 Task: Check the percentage active listings of family room in the last 5 years.
Action: Mouse moved to (802, 183)
Screenshot: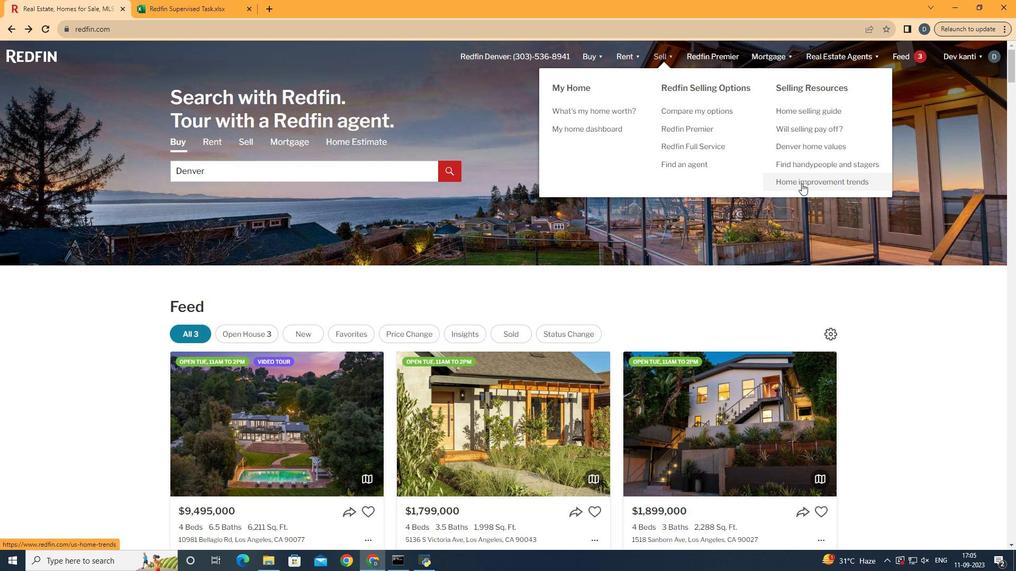 
Action: Mouse pressed left at (802, 183)
Screenshot: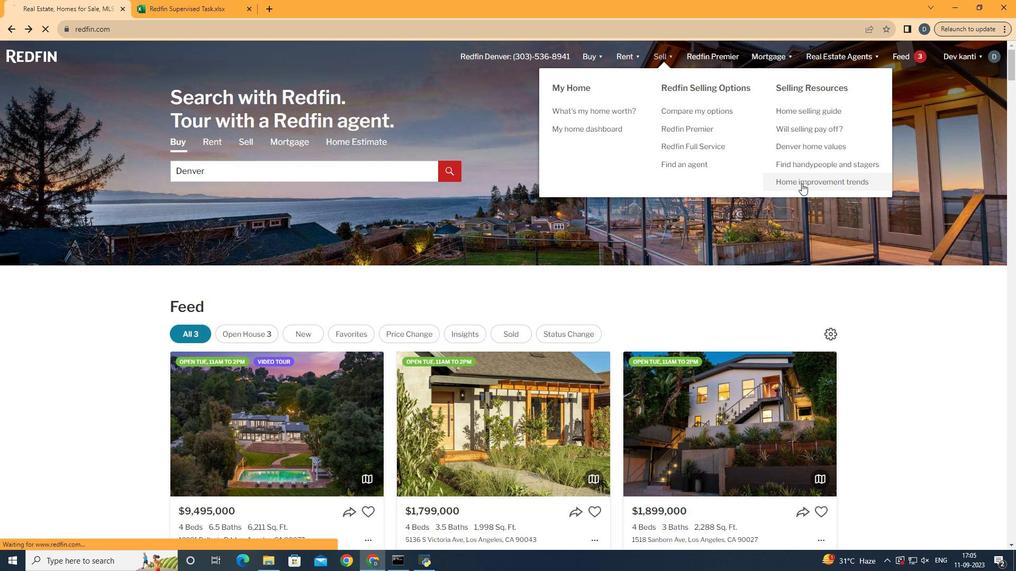 
Action: Mouse moved to (257, 209)
Screenshot: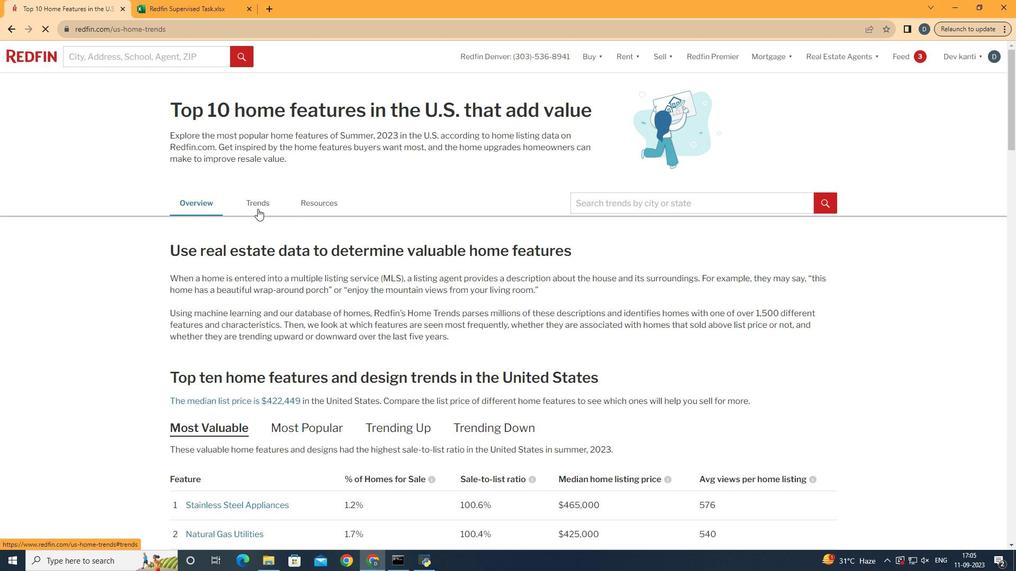 
Action: Mouse pressed left at (257, 209)
Screenshot: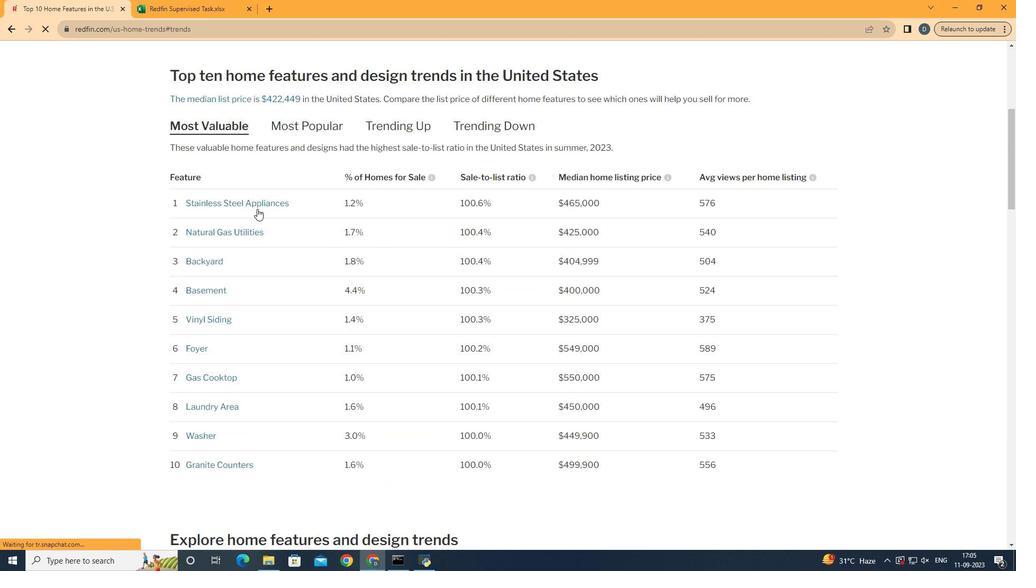 
Action: Mouse moved to (436, 278)
Screenshot: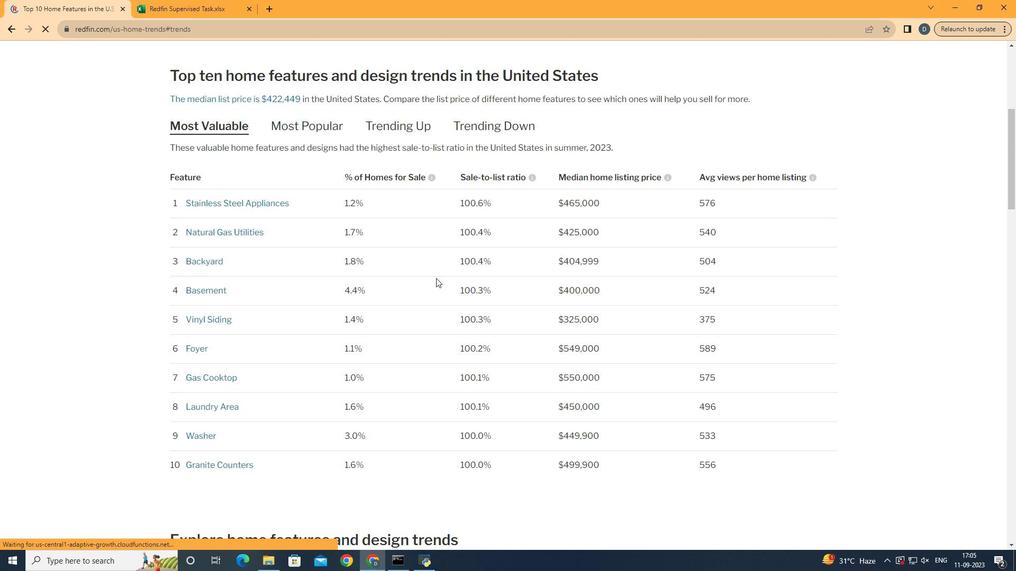 
Action: Mouse scrolled (436, 277) with delta (0, 0)
Screenshot: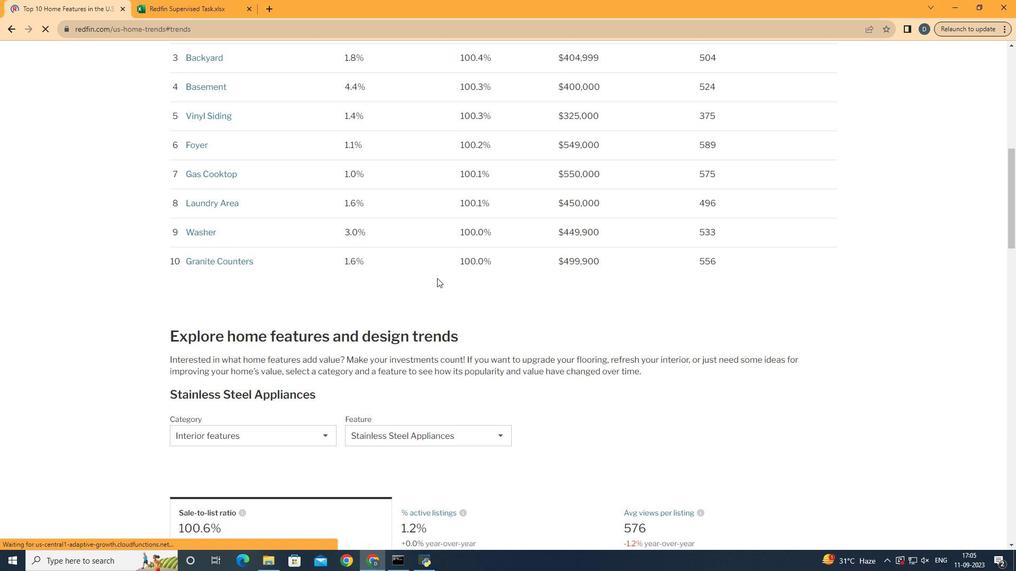 
Action: Mouse scrolled (436, 277) with delta (0, 0)
Screenshot: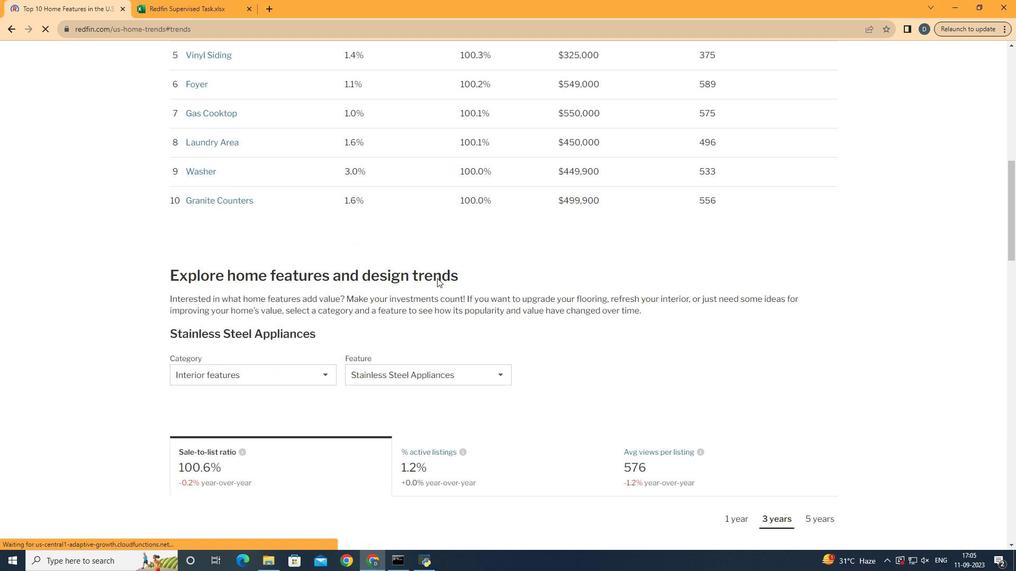 
Action: Mouse scrolled (436, 277) with delta (0, 0)
Screenshot: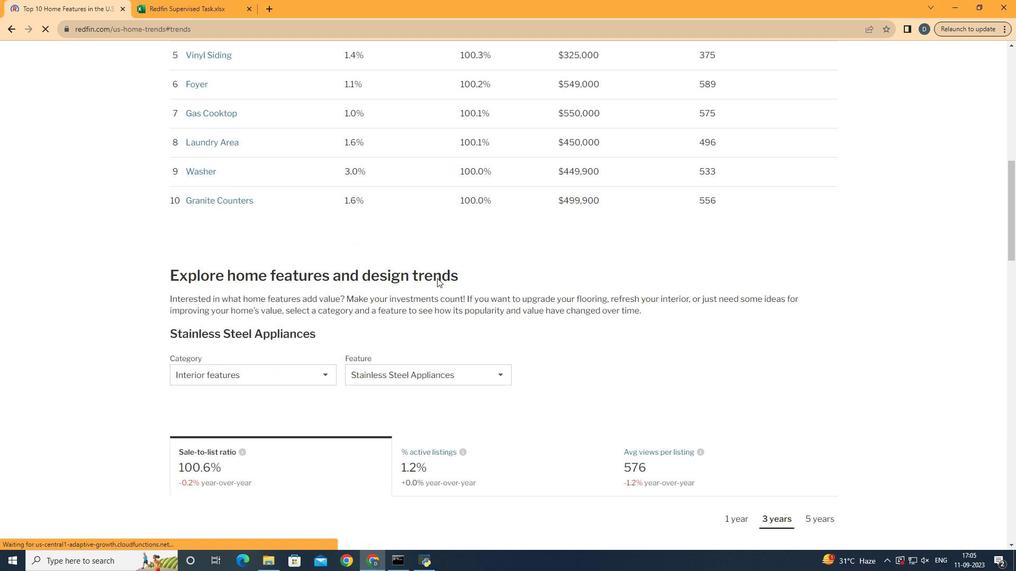 
Action: Mouse scrolled (436, 277) with delta (0, 0)
Screenshot: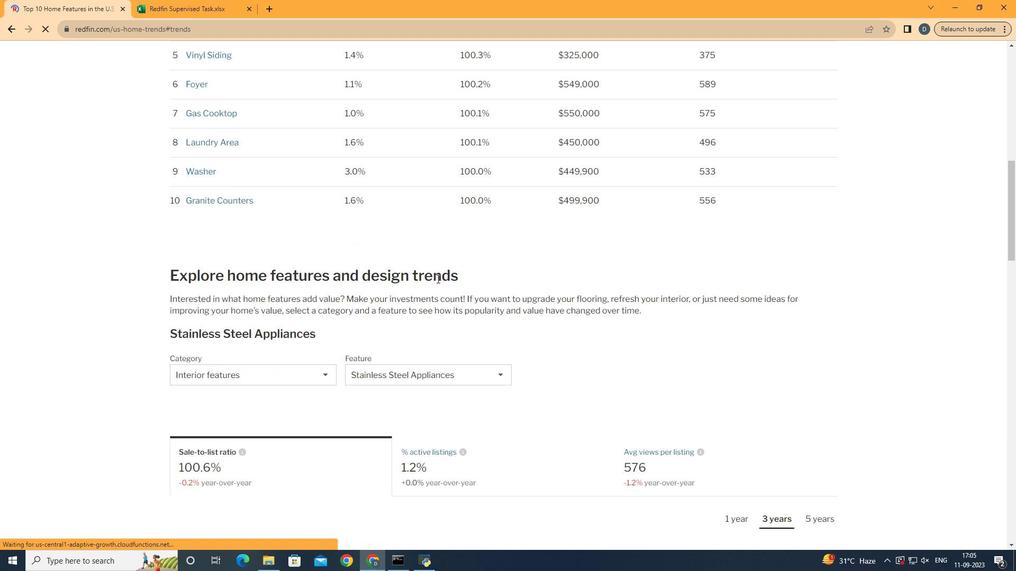 
Action: Mouse scrolled (436, 277) with delta (0, 0)
Screenshot: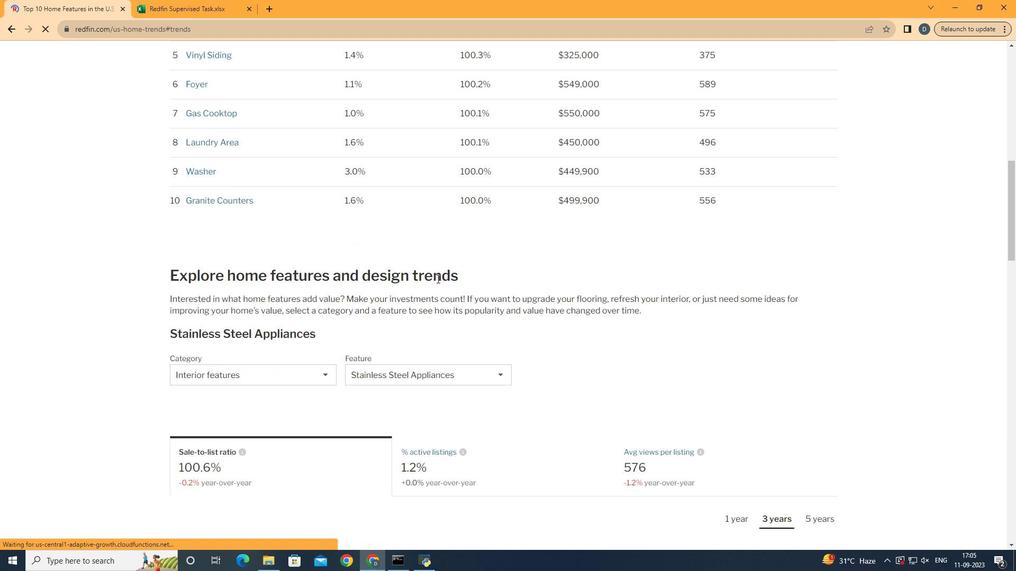 
Action: Mouse moved to (437, 279)
Screenshot: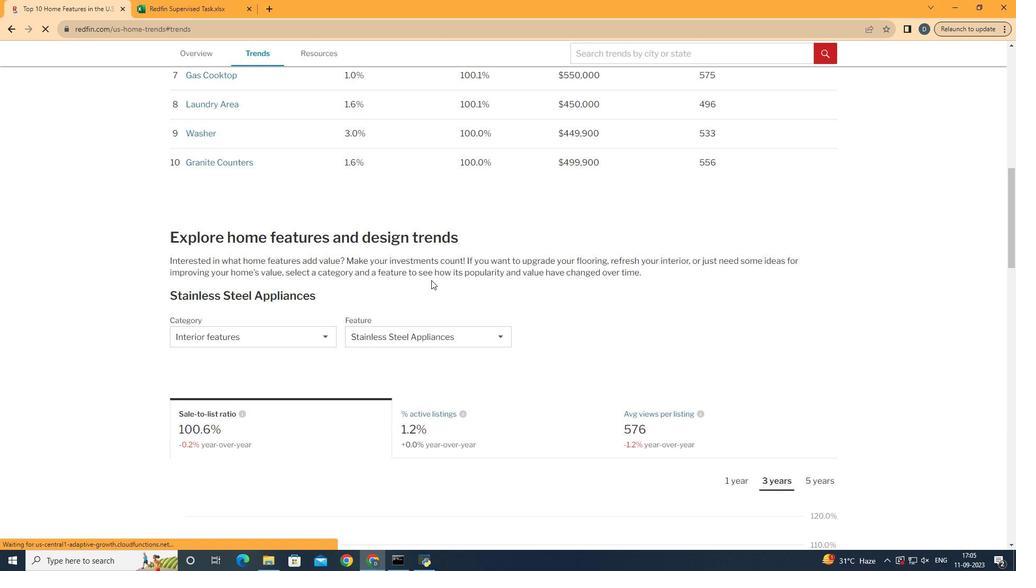 
Action: Mouse scrolled (437, 278) with delta (0, 0)
Screenshot: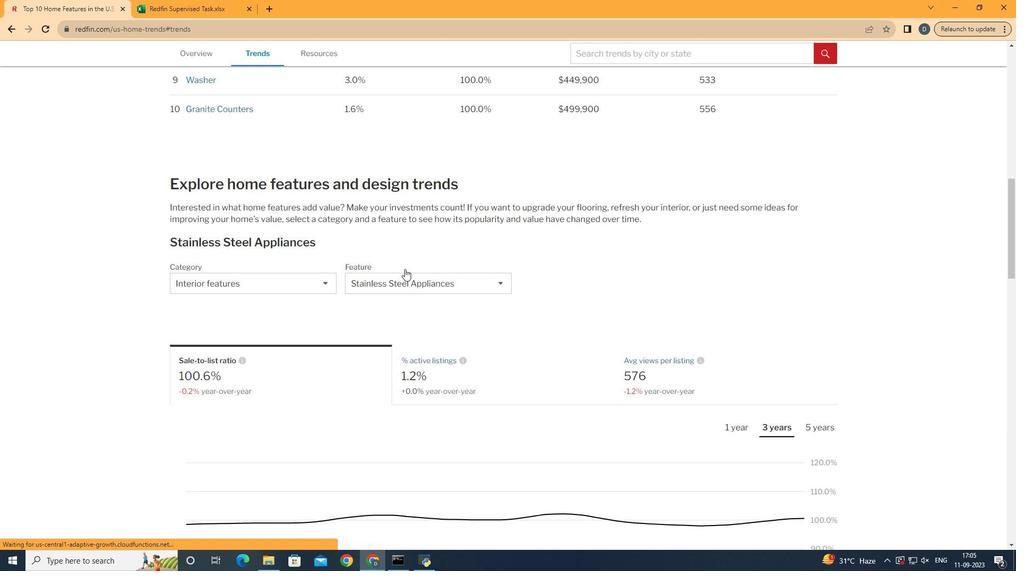 
Action: Mouse scrolled (437, 278) with delta (0, 0)
Screenshot: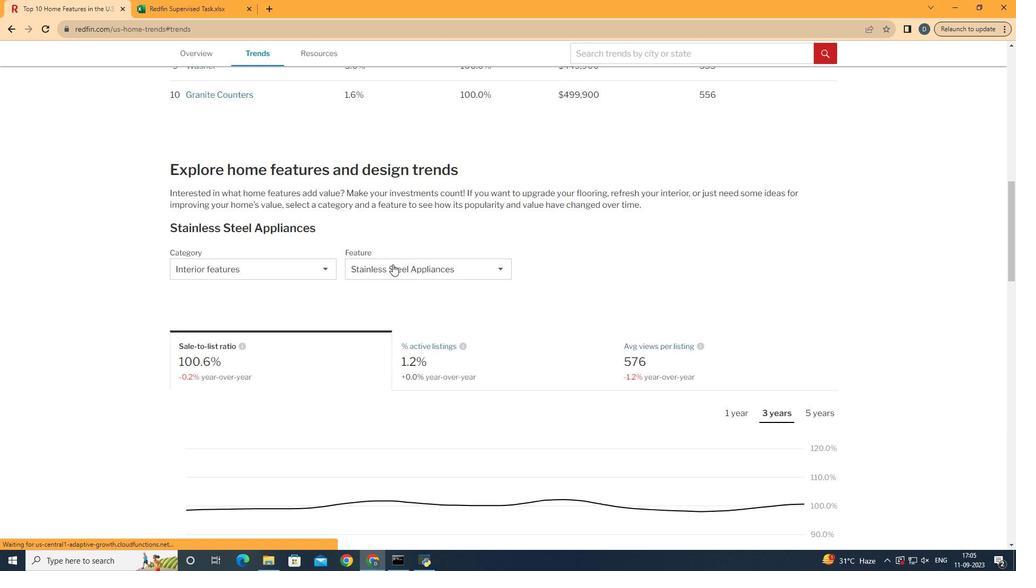 
Action: Mouse moved to (389, 263)
Screenshot: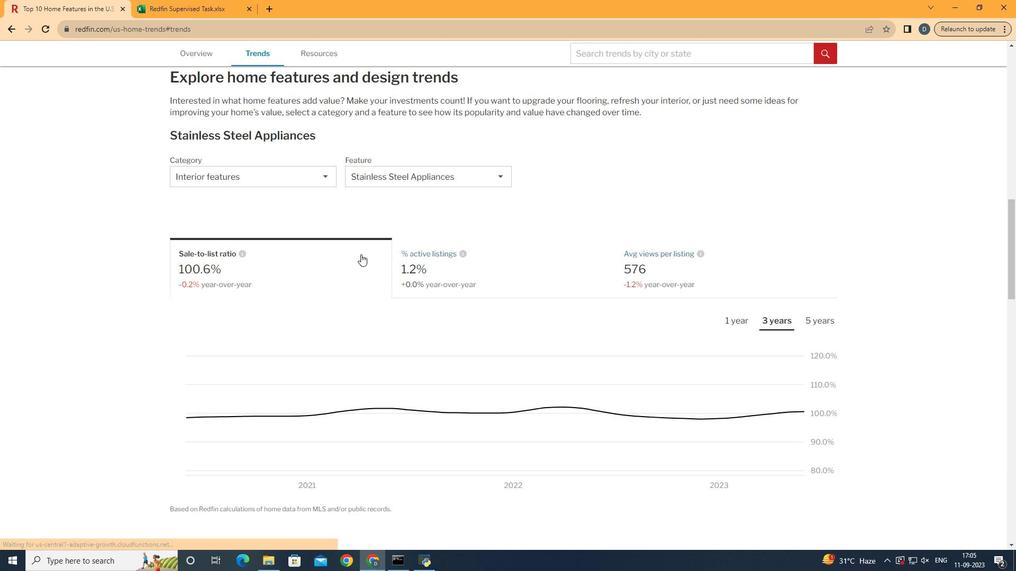 
Action: Mouse scrolled (389, 263) with delta (0, 0)
Screenshot: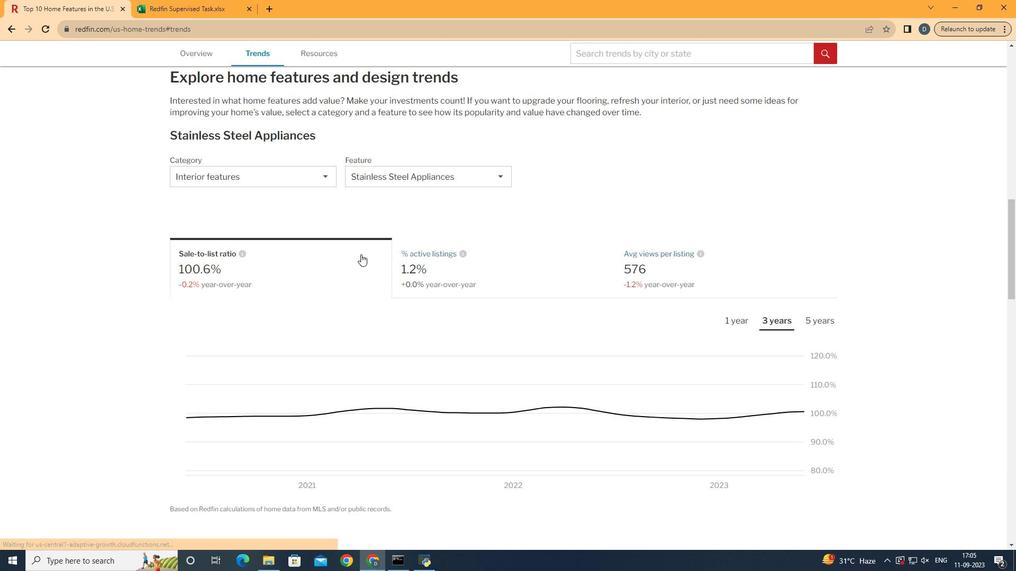 
Action: Mouse moved to (388, 263)
Screenshot: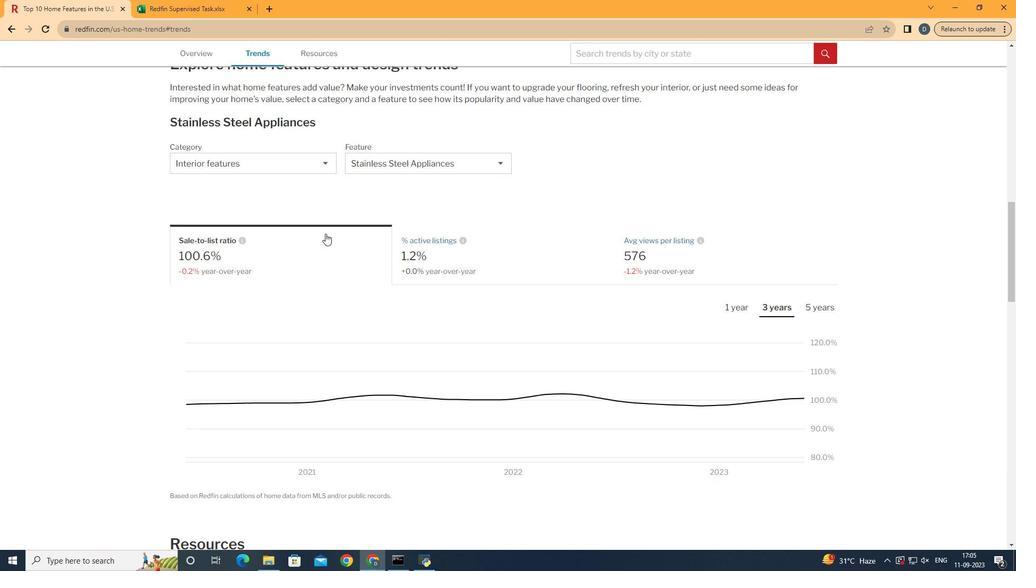 
Action: Mouse scrolled (388, 262) with delta (0, 0)
Screenshot: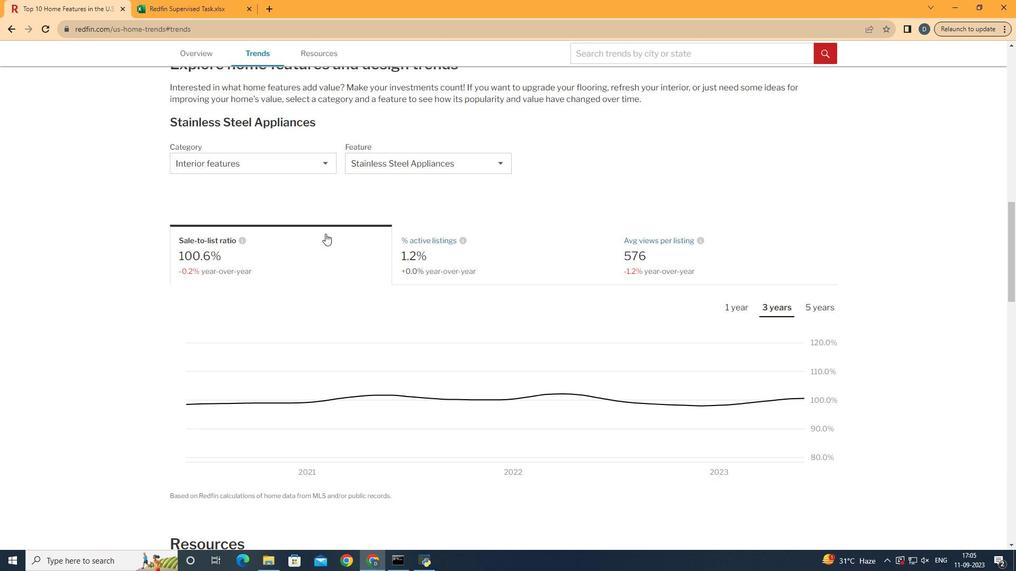 
Action: Mouse moved to (283, 172)
Screenshot: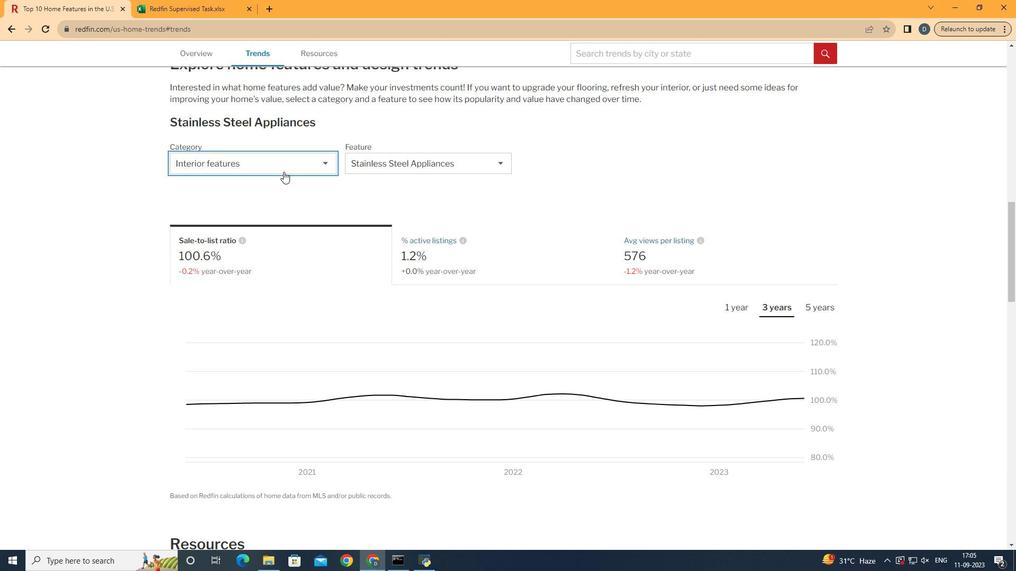 
Action: Mouse pressed left at (283, 172)
Screenshot: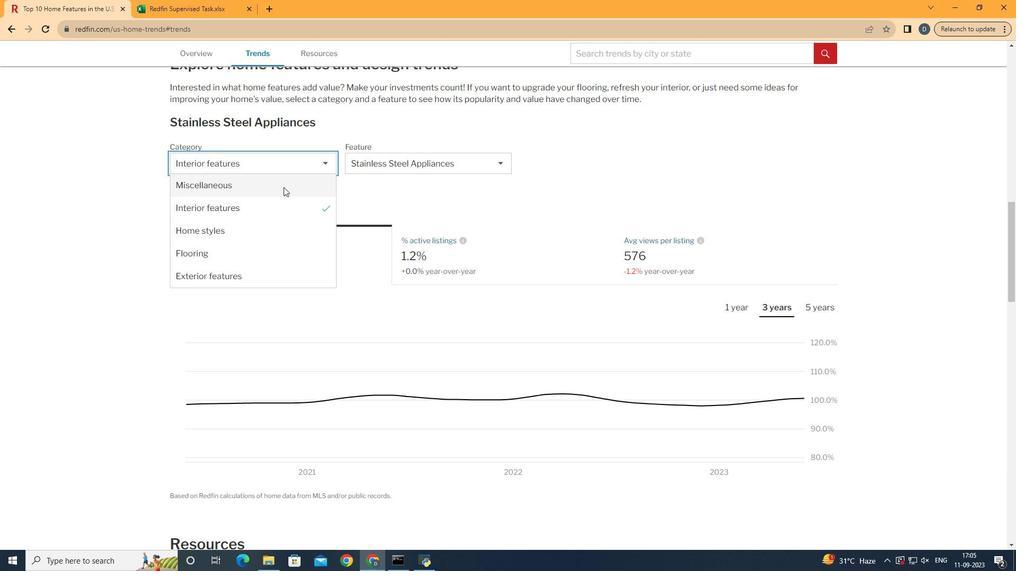 
Action: Mouse moved to (287, 213)
Screenshot: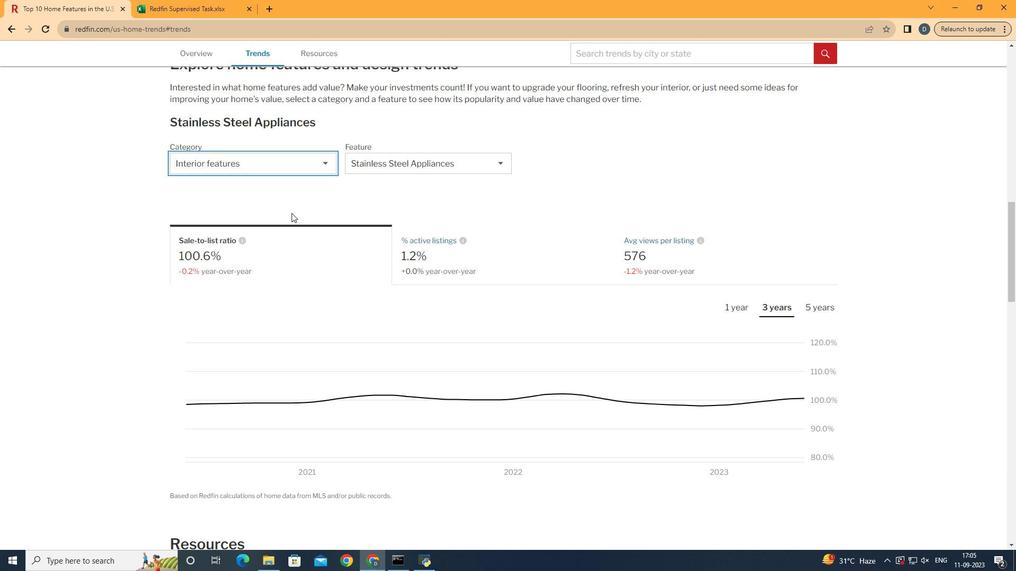 
Action: Mouse pressed left at (287, 213)
Screenshot: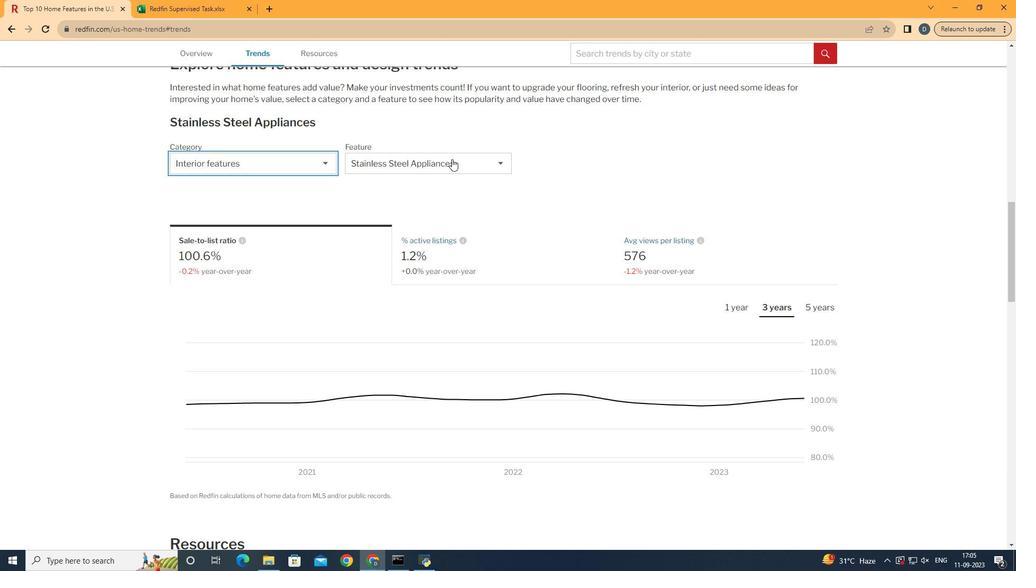 
Action: Mouse moved to (471, 153)
Screenshot: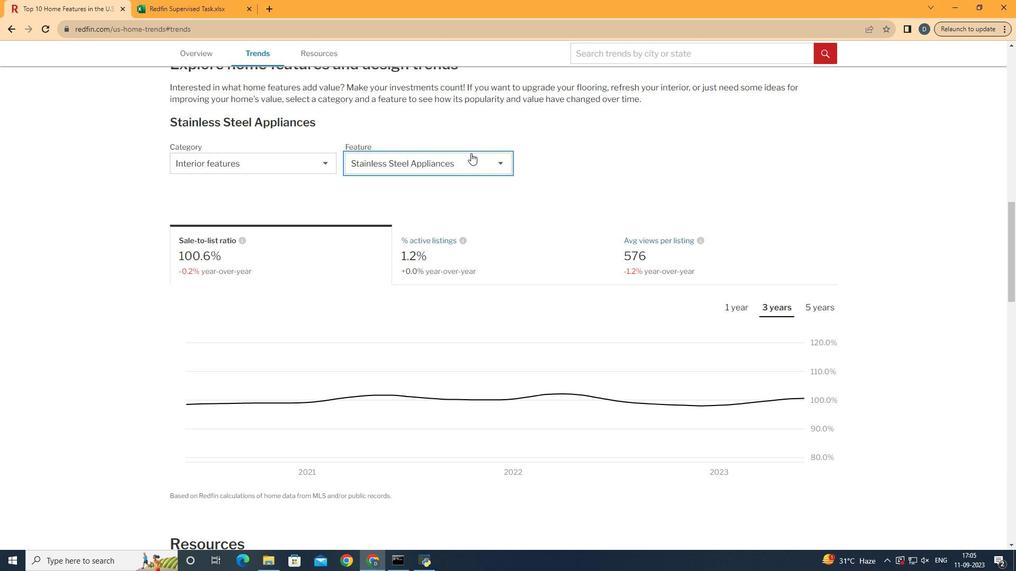 
Action: Mouse pressed left at (471, 153)
Screenshot: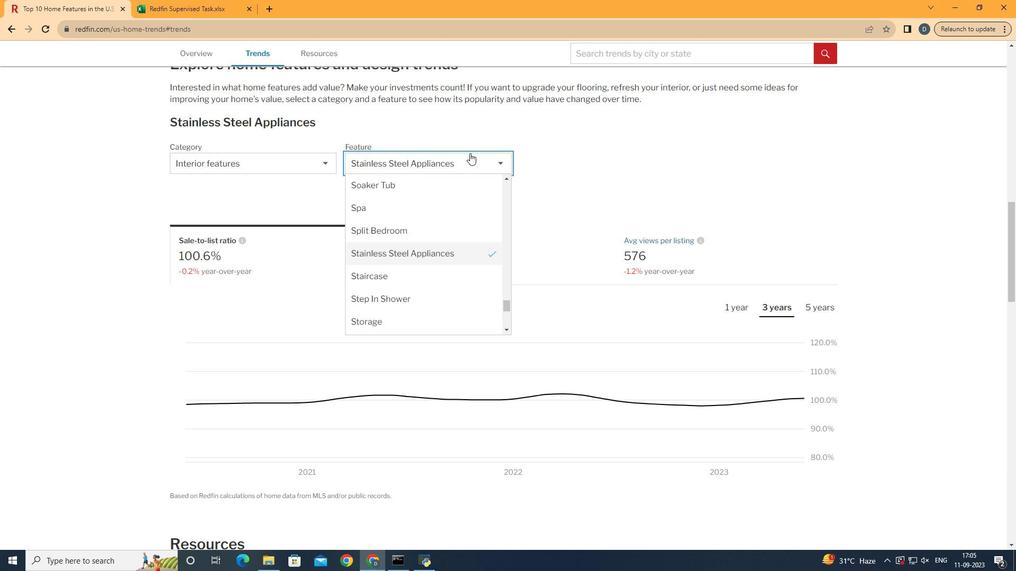 
Action: Mouse moved to (455, 249)
Screenshot: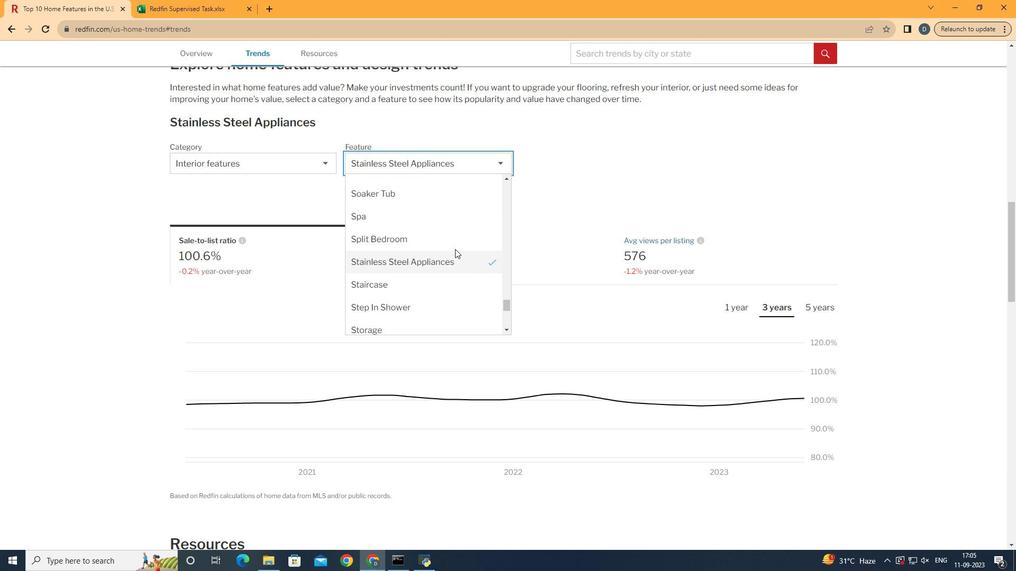 
Action: Mouse scrolled (455, 249) with delta (0, 0)
Screenshot: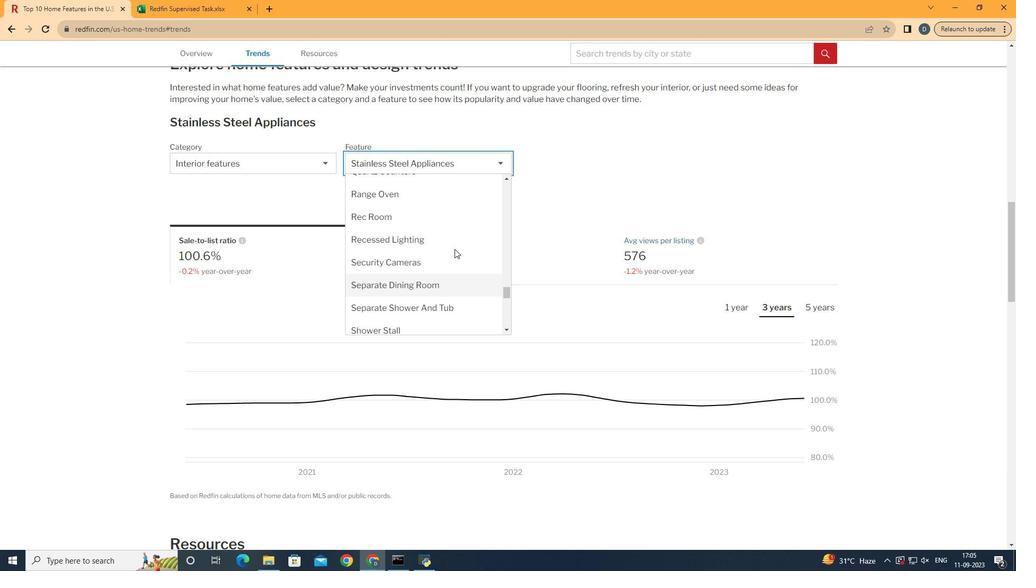 
Action: Mouse scrolled (455, 249) with delta (0, 0)
Screenshot: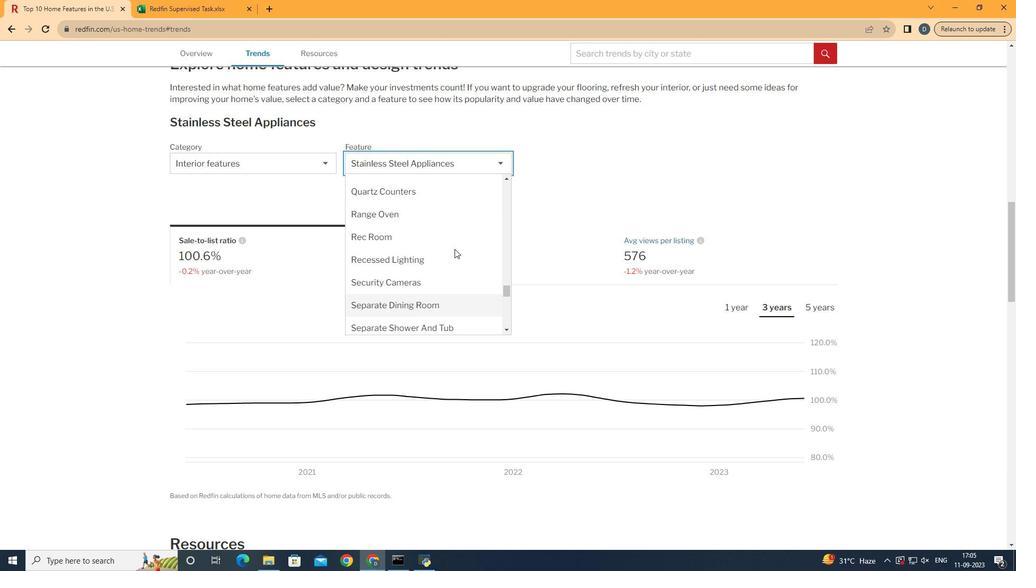 
Action: Mouse scrolled (455, 249) with delta (0, 0)
Screenshot: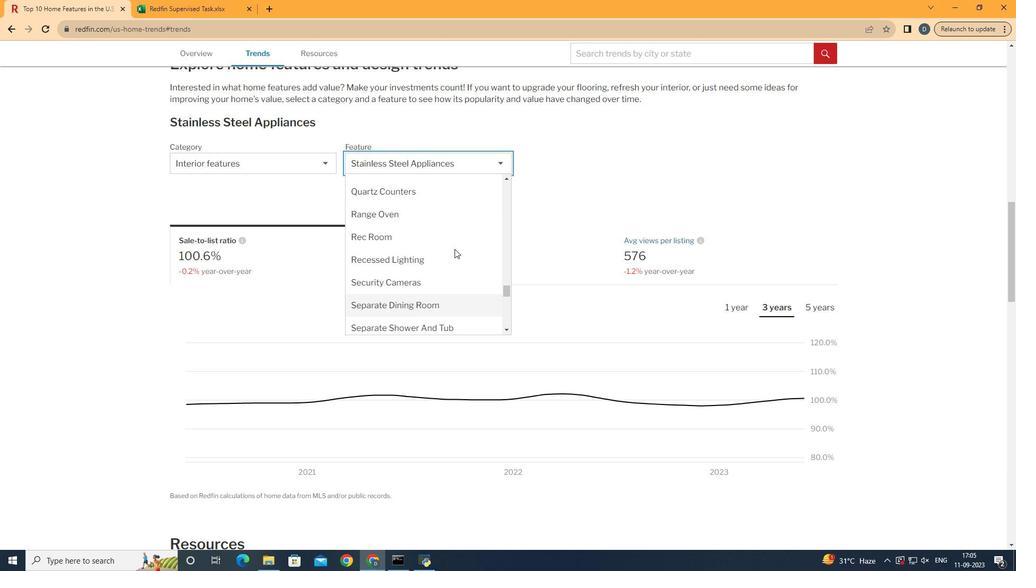 
Action: Mouse scrolled (455, 249) with delta (0, 0)
Screenshot: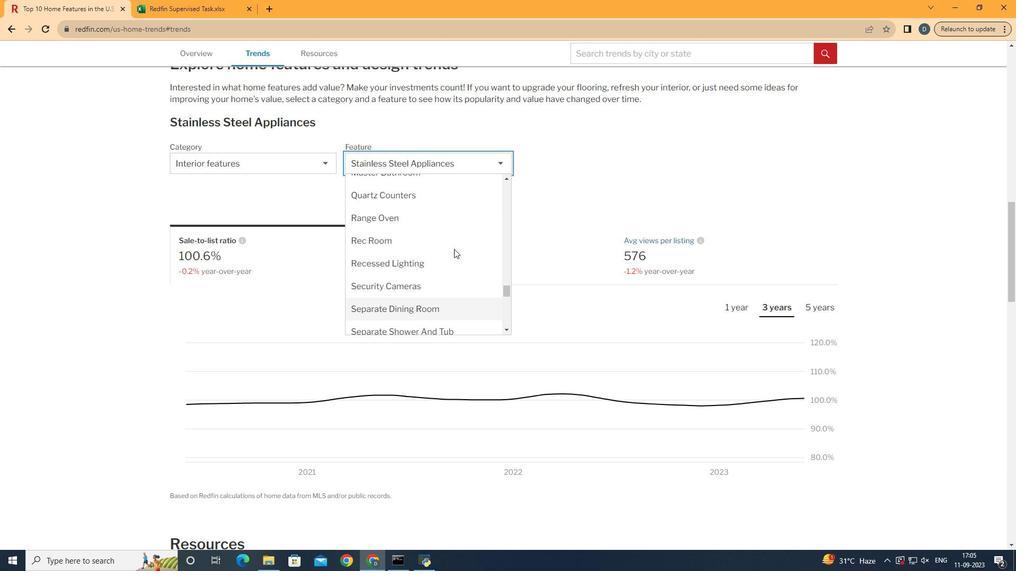 
Action: Mouse moved to (454, 249)
Screenshot: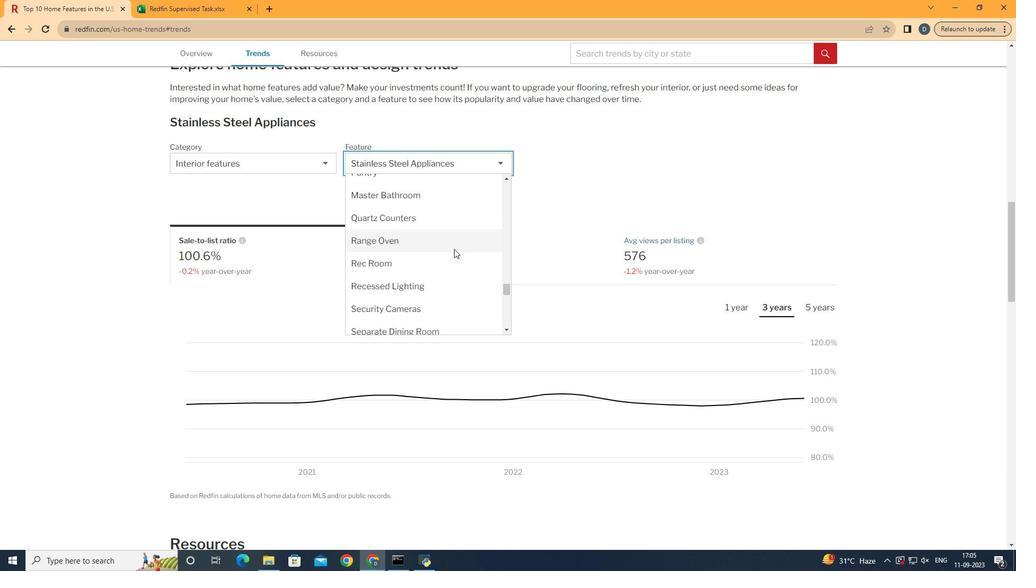 
Action: Mouse scrolled (454, 249) with delta (0, 0)
Screenshot: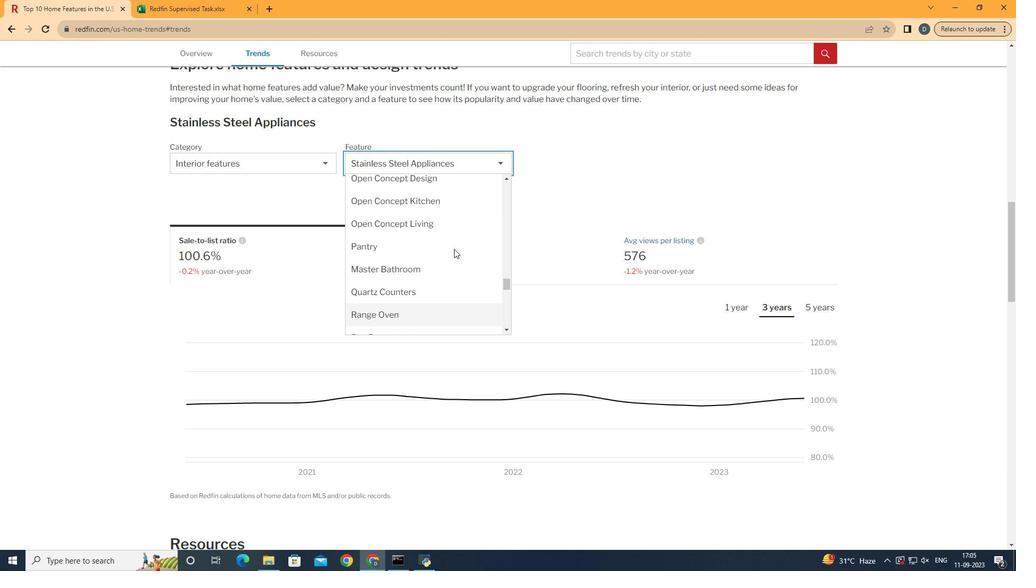 
Action: Mouse scrolled (454, 249) with delta (0, 0)
Screenshot: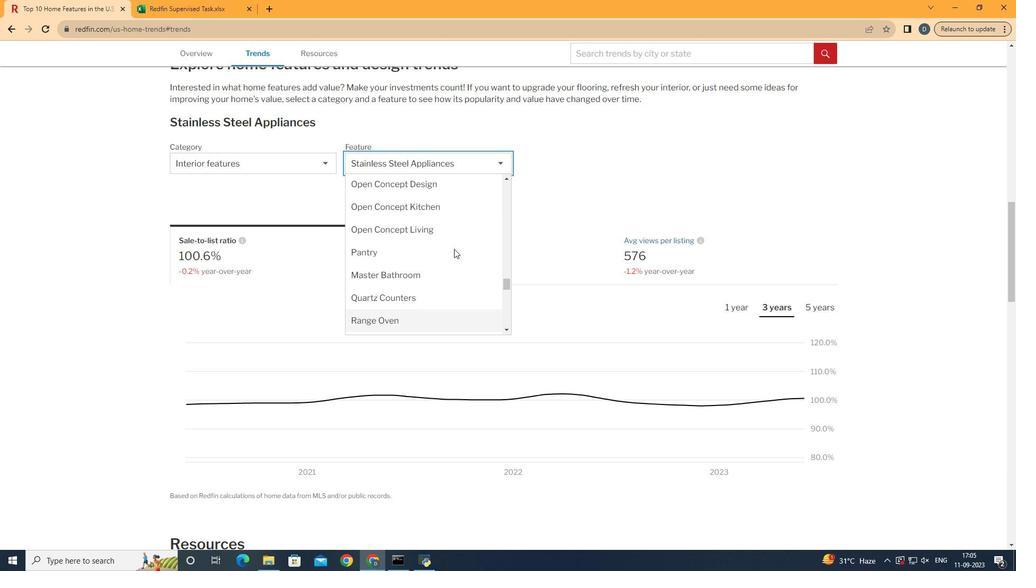 
Action: Mouse moved to (454, 249)
Screenshot: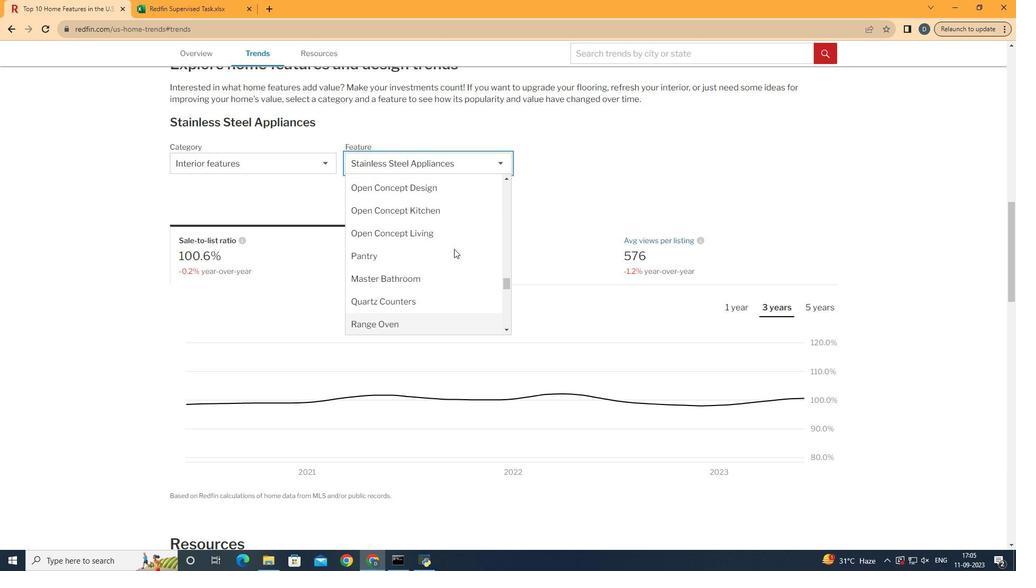 
Action: Mouse scrolled (454, 249) with delta (0, 0)
Screenshot: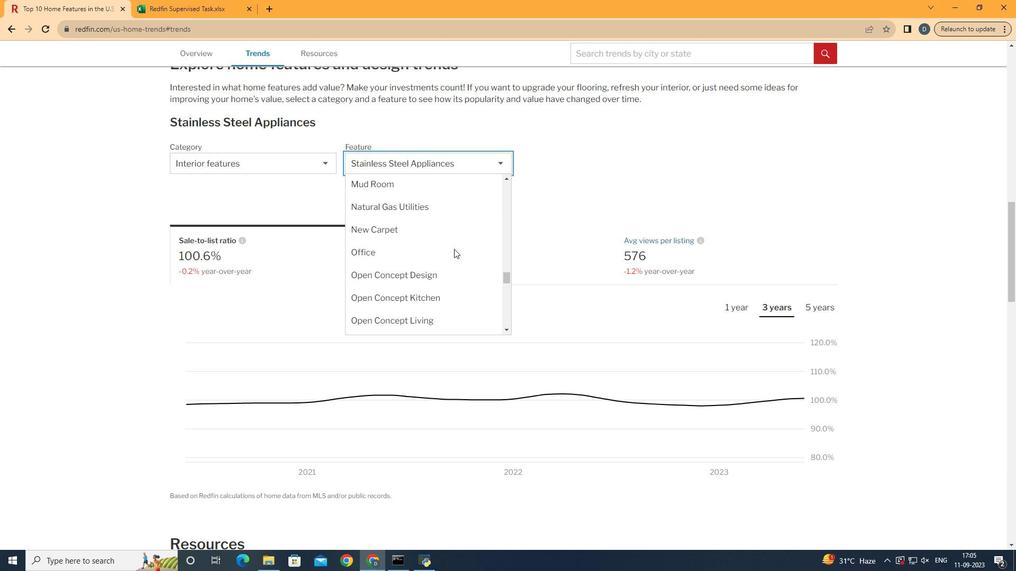 
Action: Mouse scrolled (454, 249) with delta (0, 0)
Screenshot: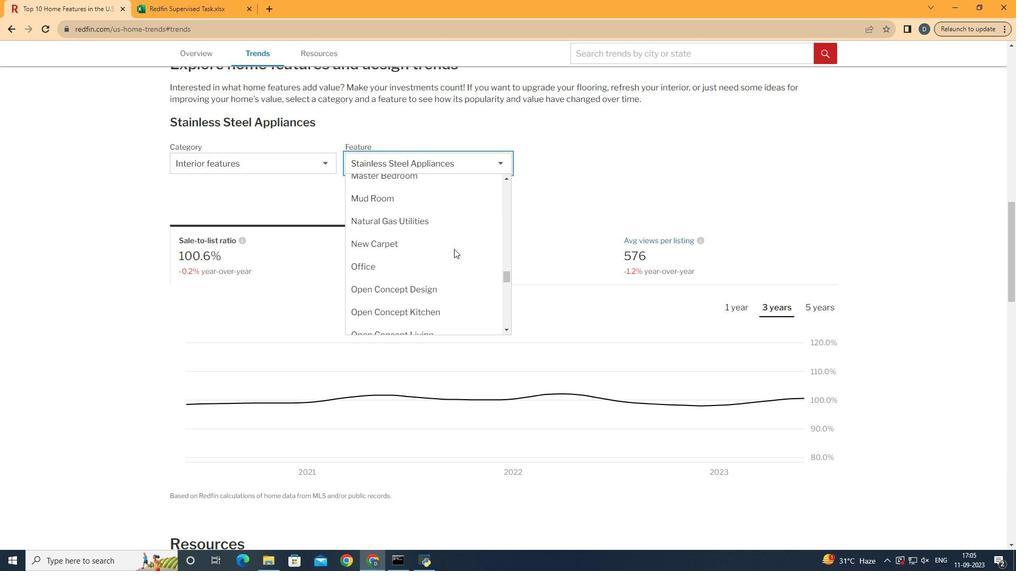 
Action: Mouse scrolled (454, 249) with delta (0, 0)
Screenshot: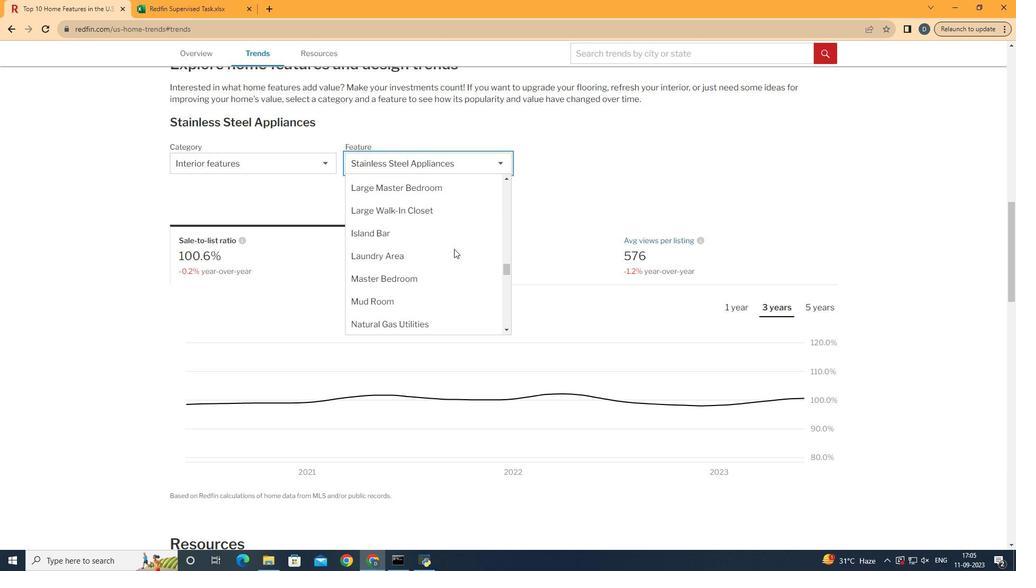 
Action: Mouse scrolled (454, 249) with delta (0, 0)
Screenshot: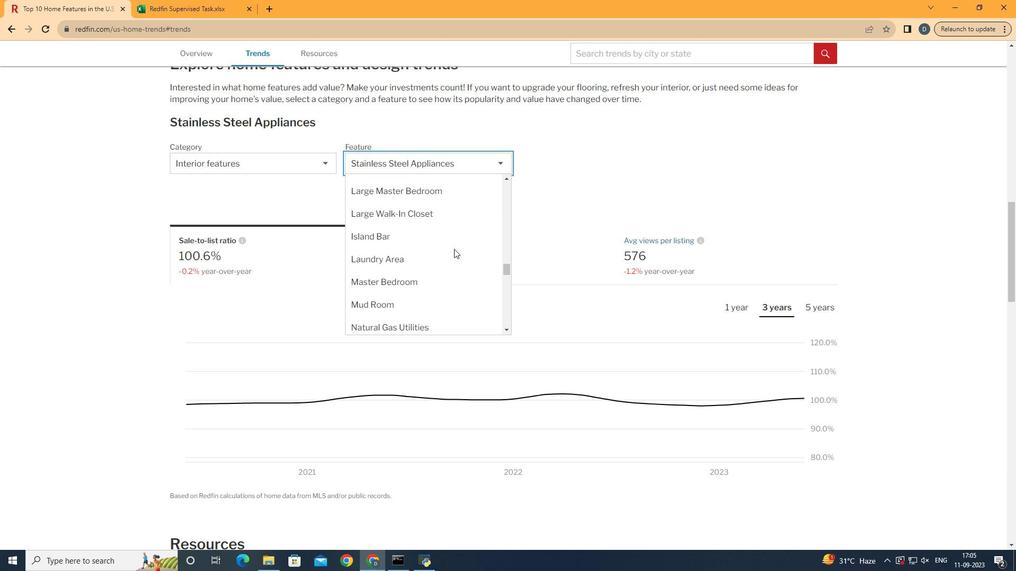 
Action: Mouse scrolled (454, 249) with delta (0, 0)
Screenshot: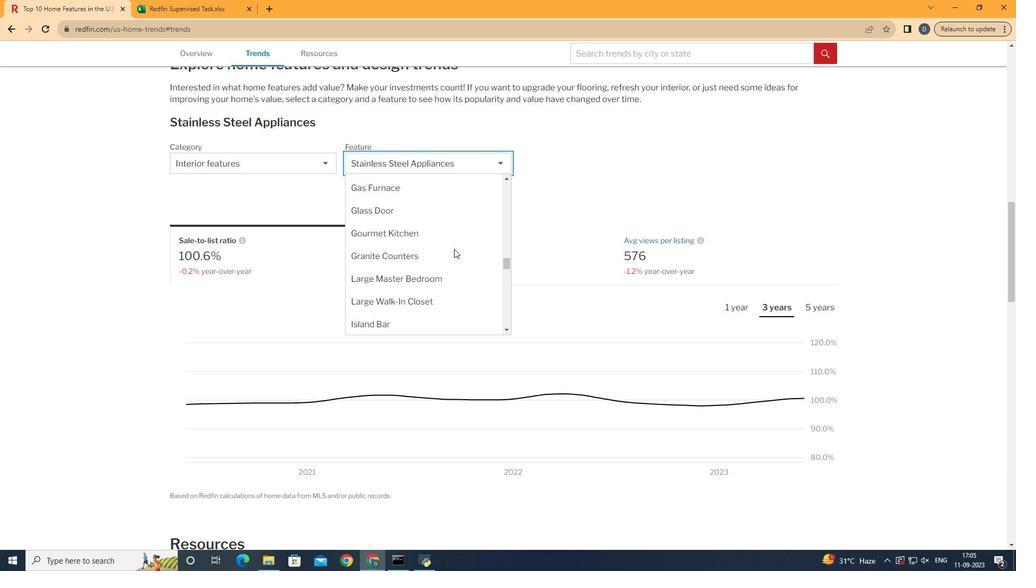 
Action: Mouse scrolled (454, 249) with delta (0, 0)
Screenshot: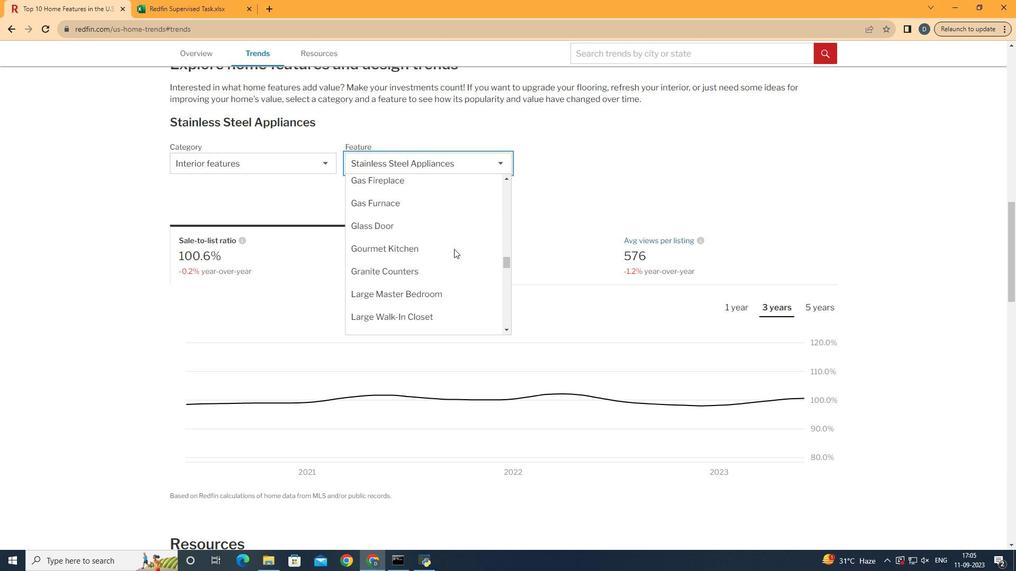 
Action: Mouse scrolled (454, 249) with delta (0, 0)
Screenshot: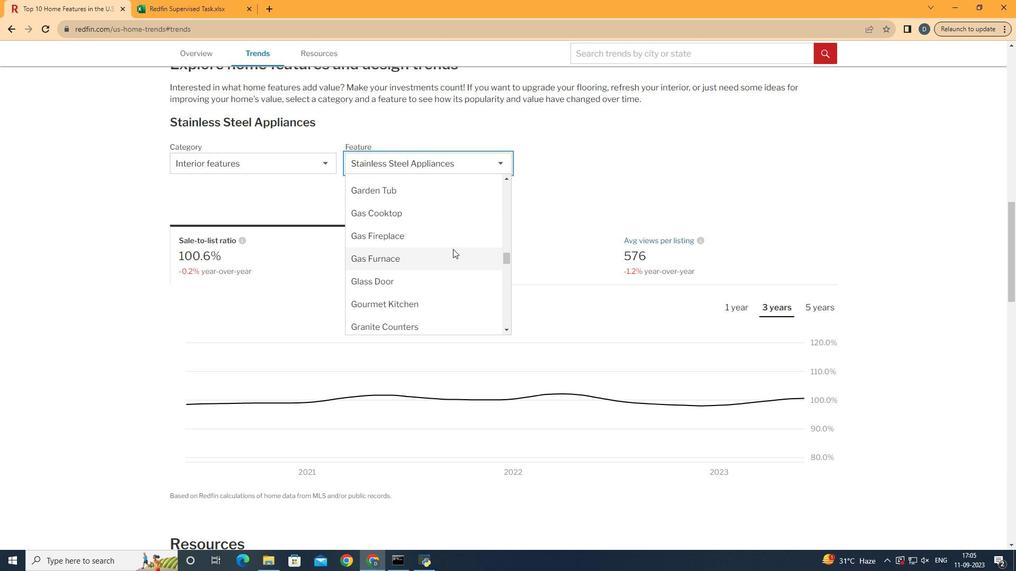 
Action: Mouse moved to (453, 249)
Screenshot: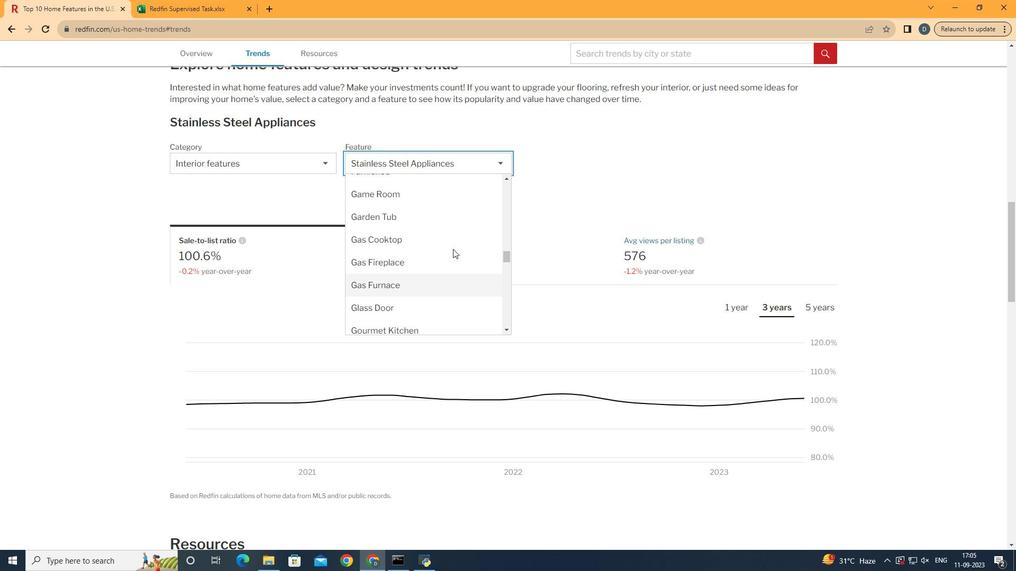 
Action: Mouse scrolled (453, 249) with delta (0, 0)
Screenshot: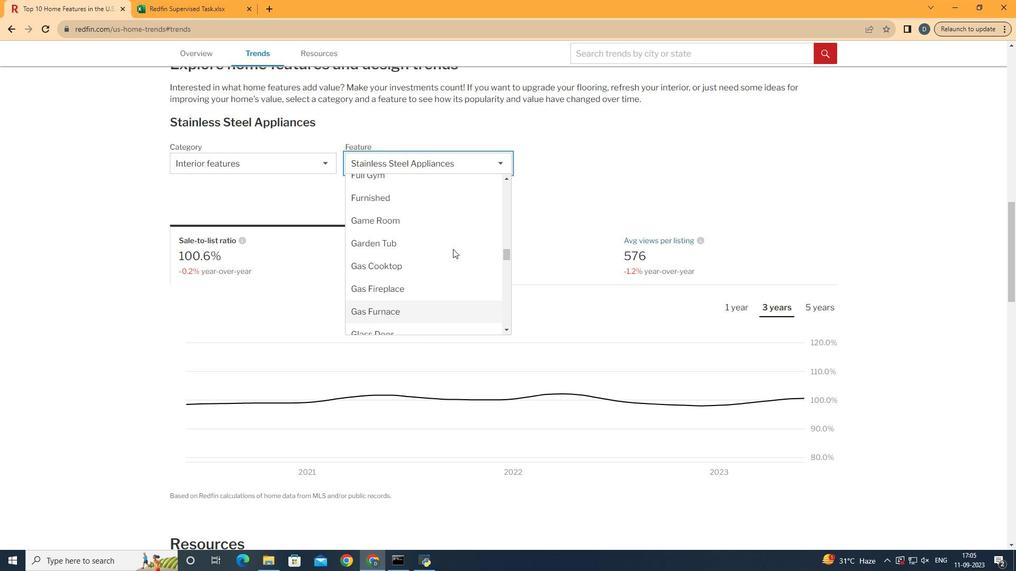 
Action: Mouse scrolled (453, 248) with delta (0, 0)
Screenshot: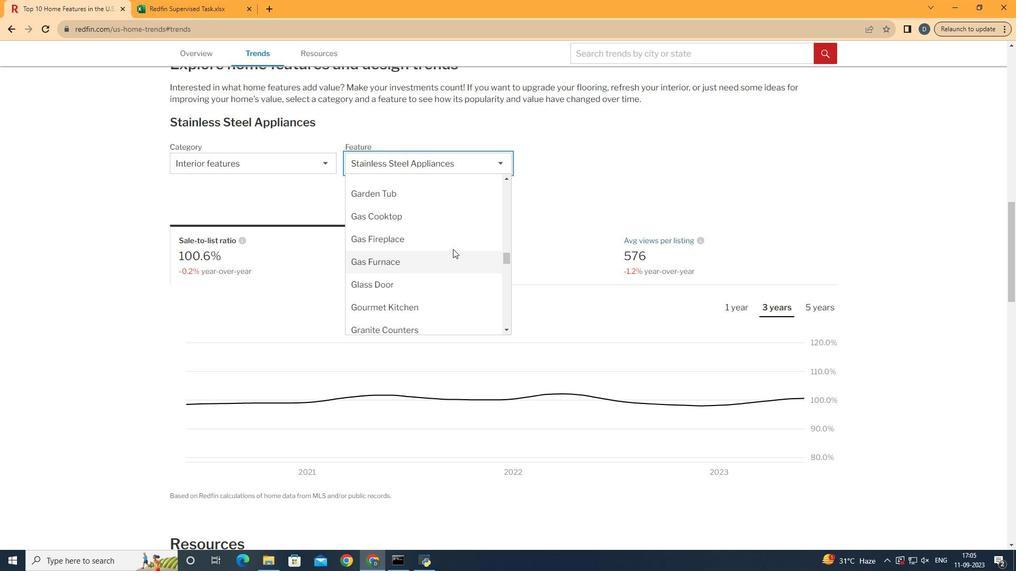 
Action: Mouse scrolled (453, 249) with delta (0, 0)
Screenshot: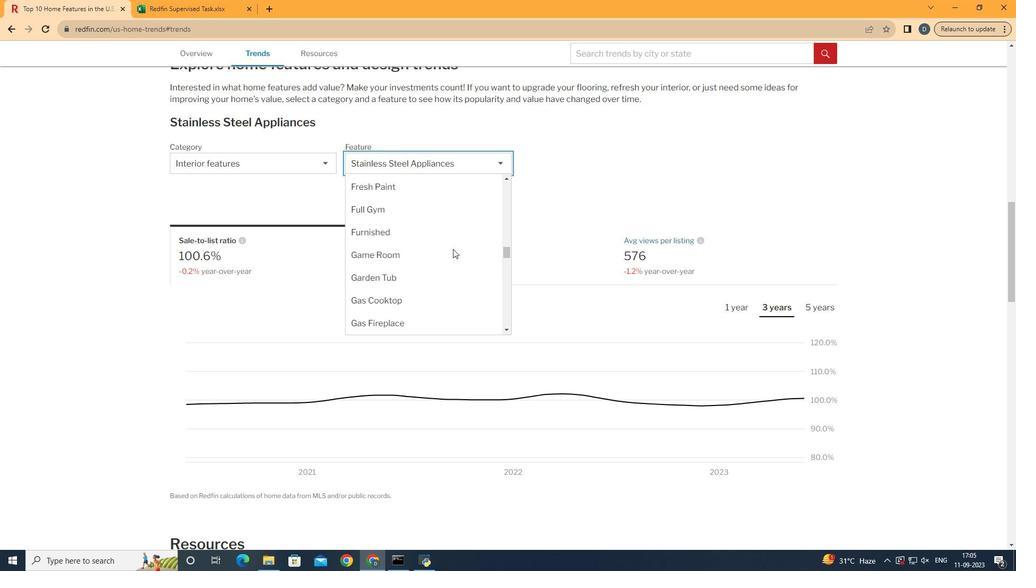 
Action: Mouse scrolled (453, 249) with delta (0, 0)
Screenshot: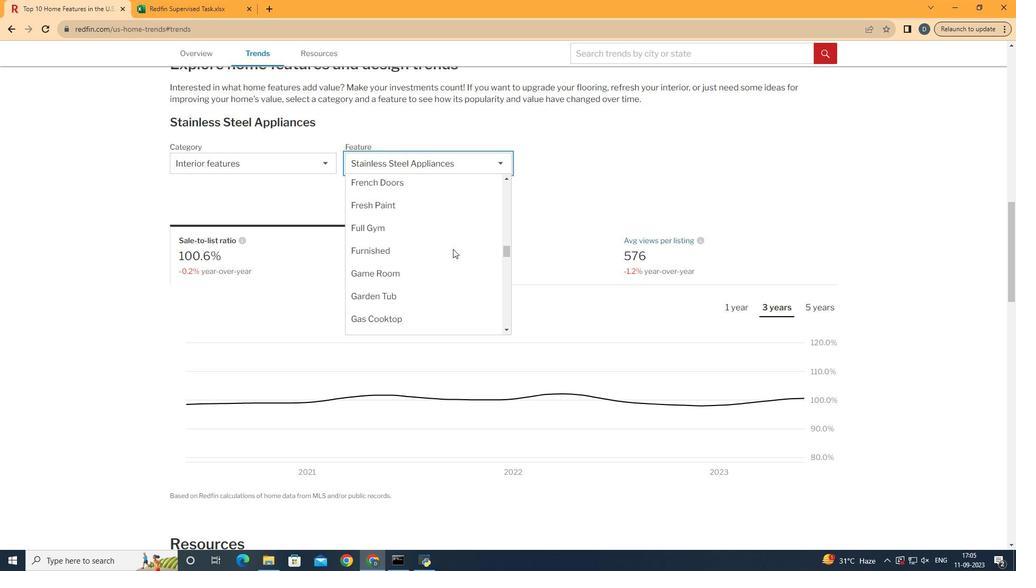 
Action: Mouse moved to (448, 248)
Screenshot: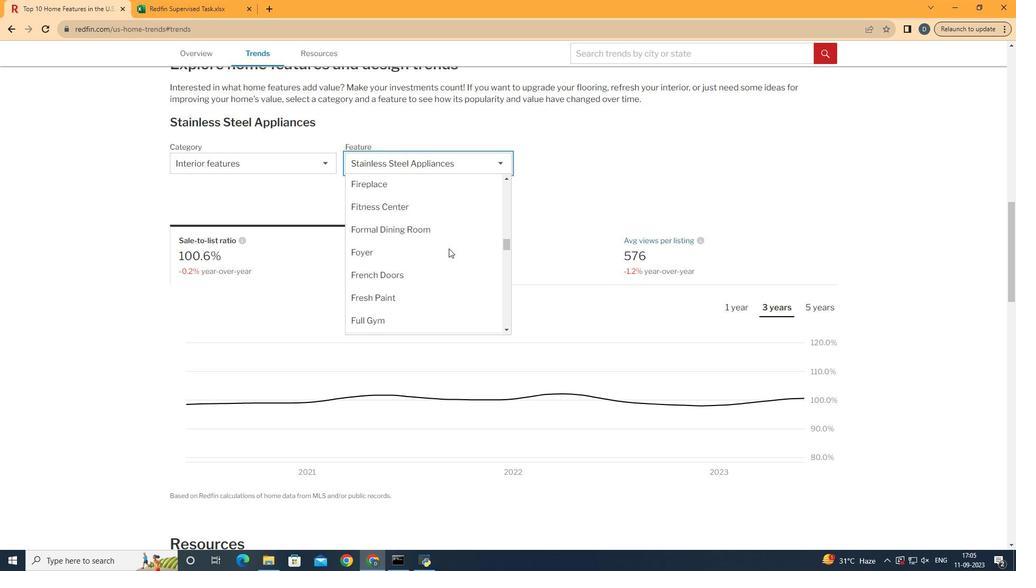 
Action: Mouse scrolled (448, 249) with delta (0, 0)
Screenshot: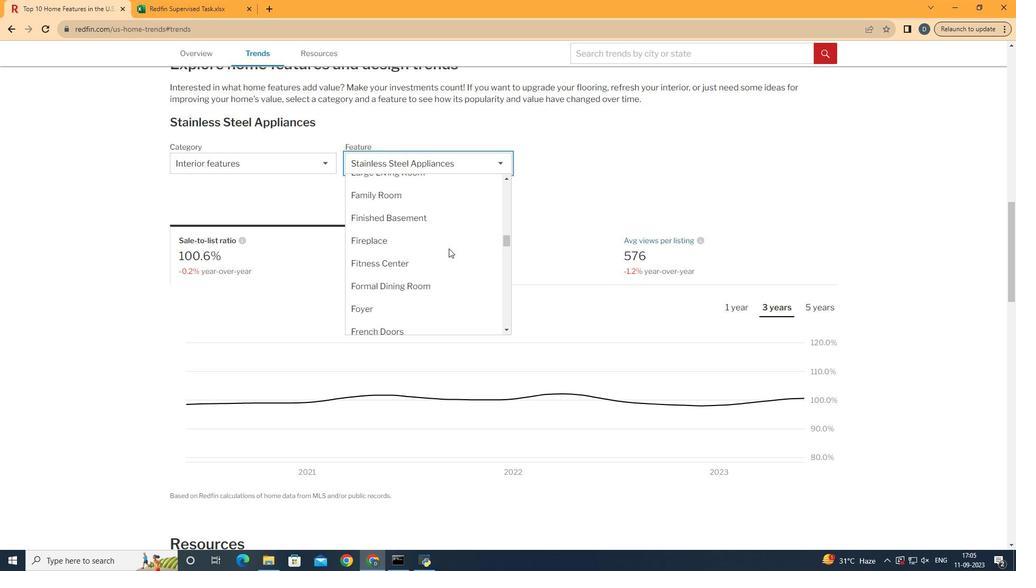 
Action: Mouse scrolled (448, 249) with delta (0, 0)
Screenshot: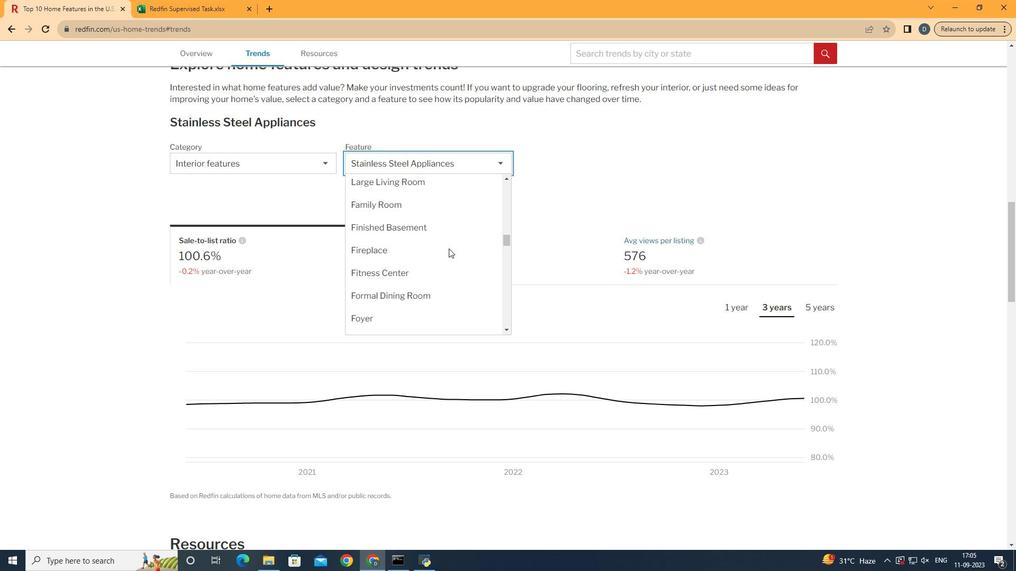 
Action: Mouse scrolled (448, 249) with delta (0, 0)
Screenshot: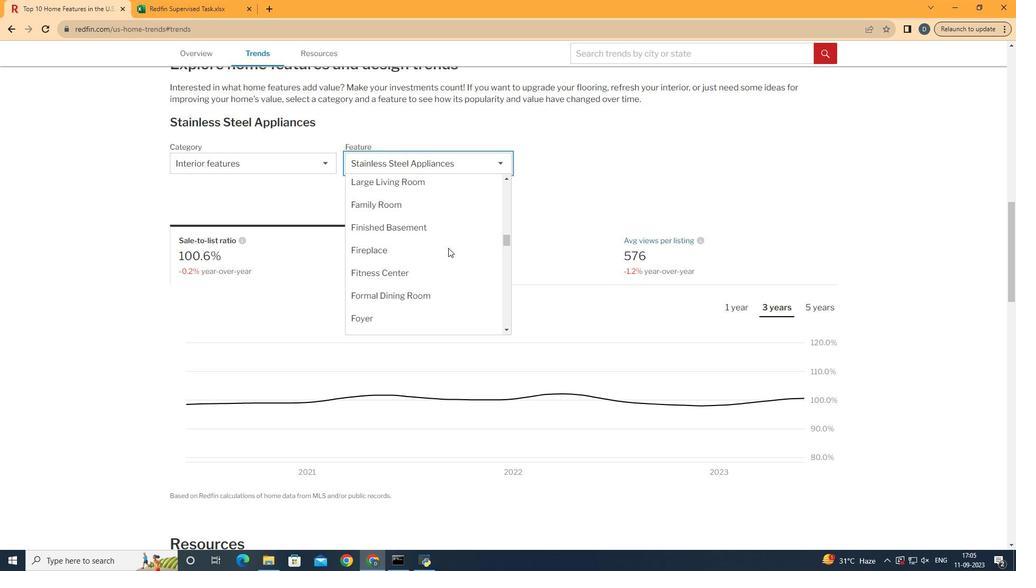 
Action: Mouse moved to (447, 246)
Screenshot: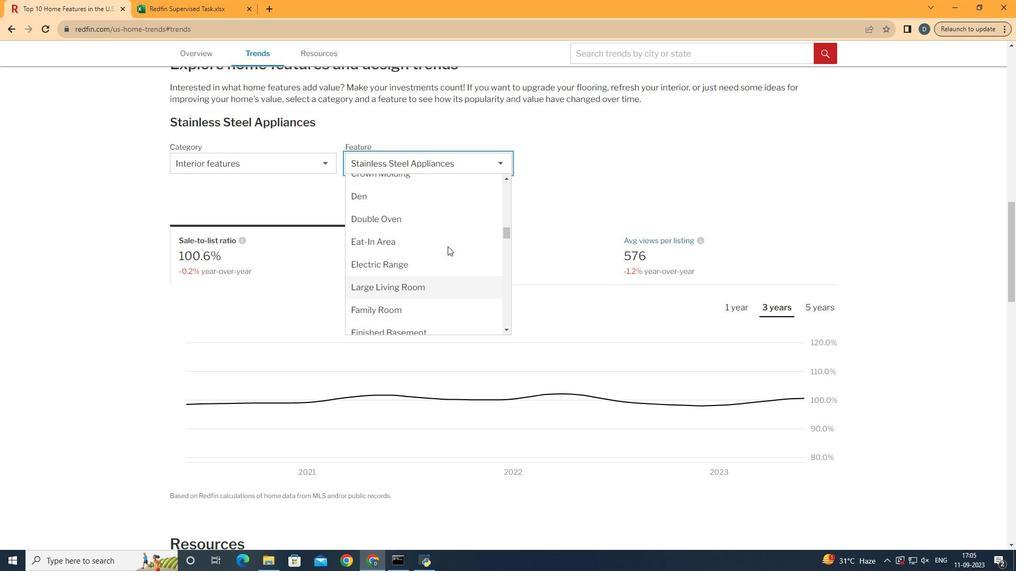 
Action: Mouse scrolled (447, 247) with delta (0, 0)
Screenshot: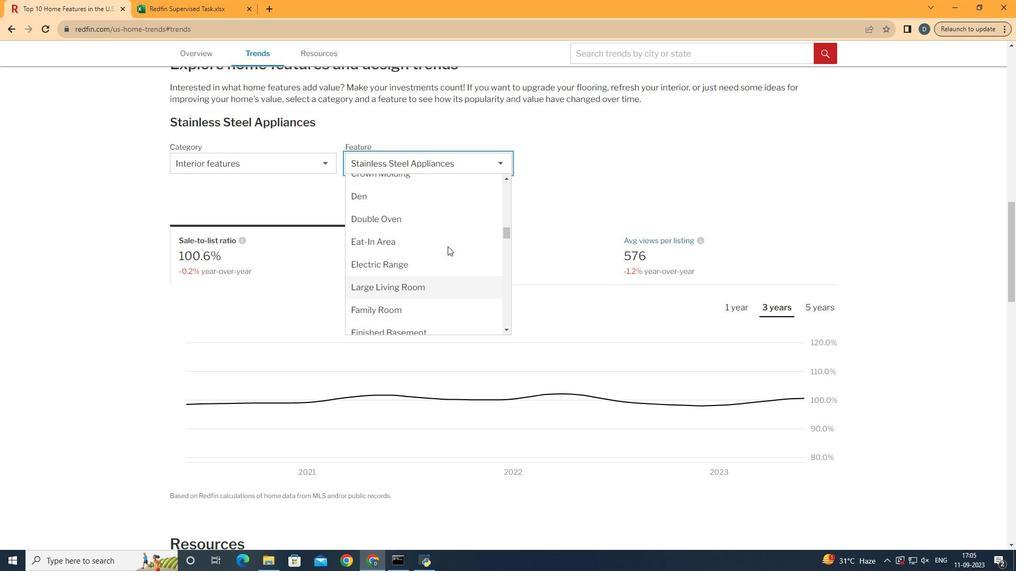 
Action: Mouse scrolled (447, 247) with delta (0, 0)
Screenshot: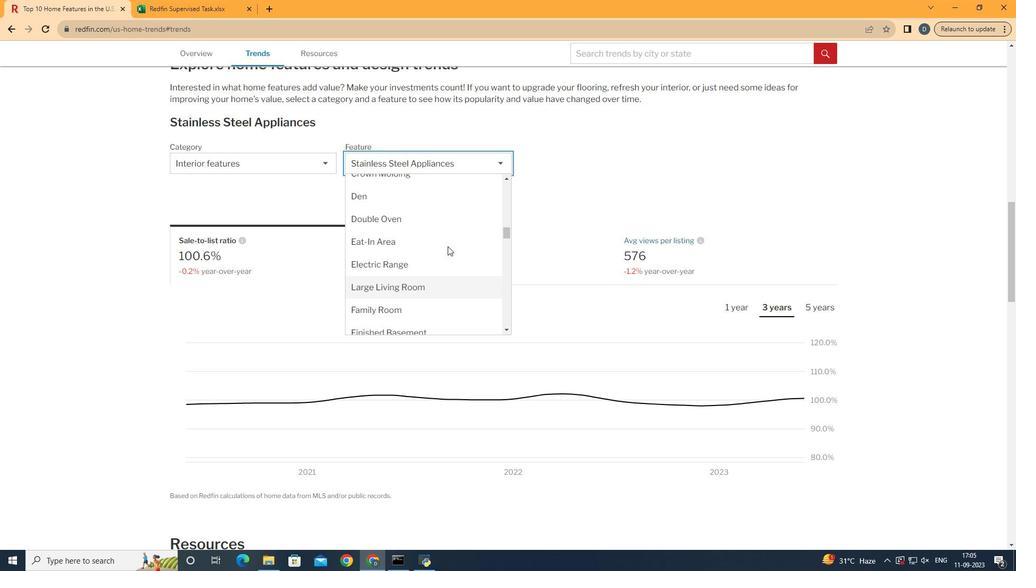 
Action: Mouse moved to (462, 280)
Screenshot: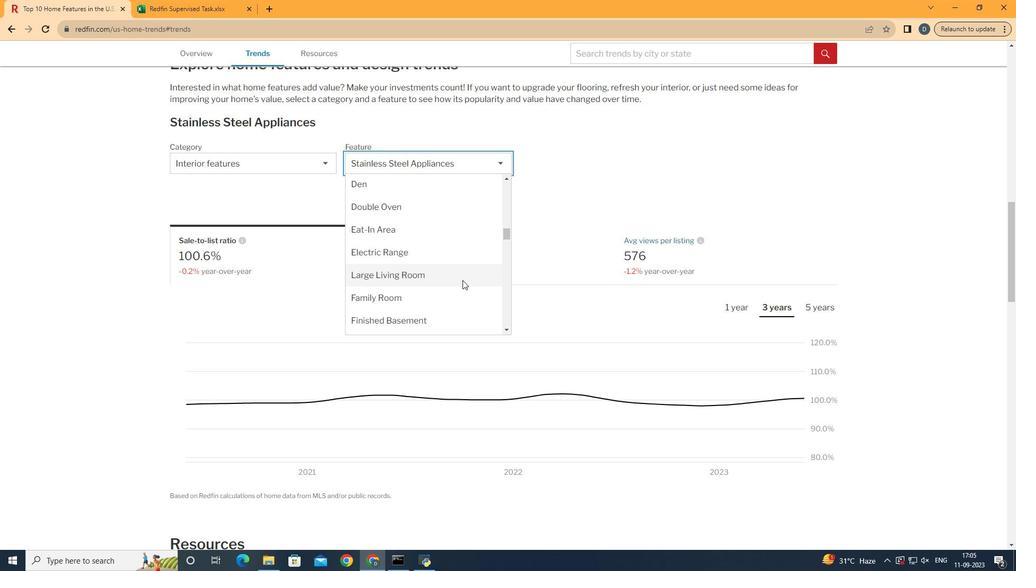
Action: Mouse scrolled (462, 280) with delta (0, 0)
Screenshot: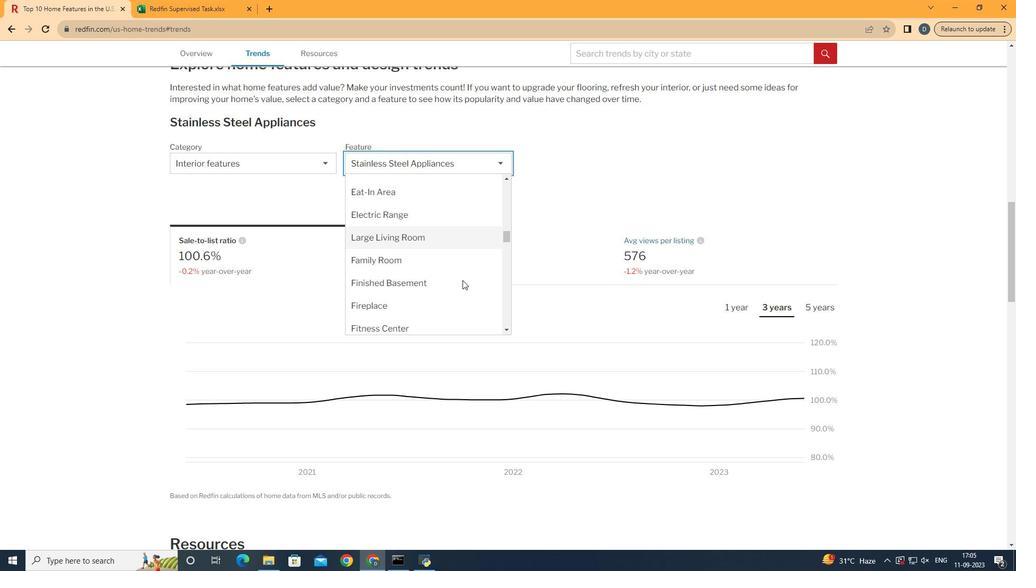 
Action: Mouse moved to (460, 257)
Screenshot: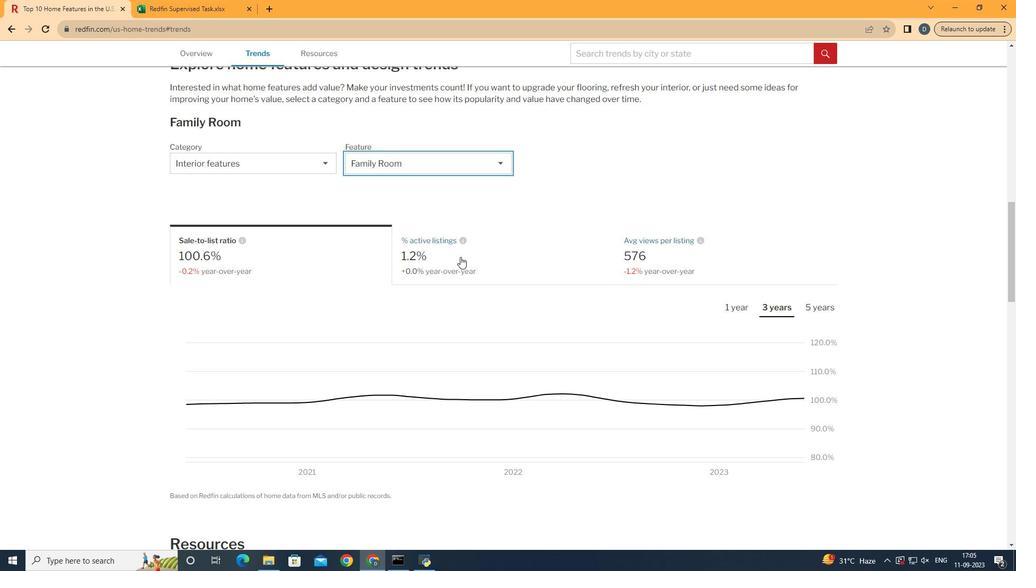 
Action: Mouse pressed left at (460, 257)
Screenshot: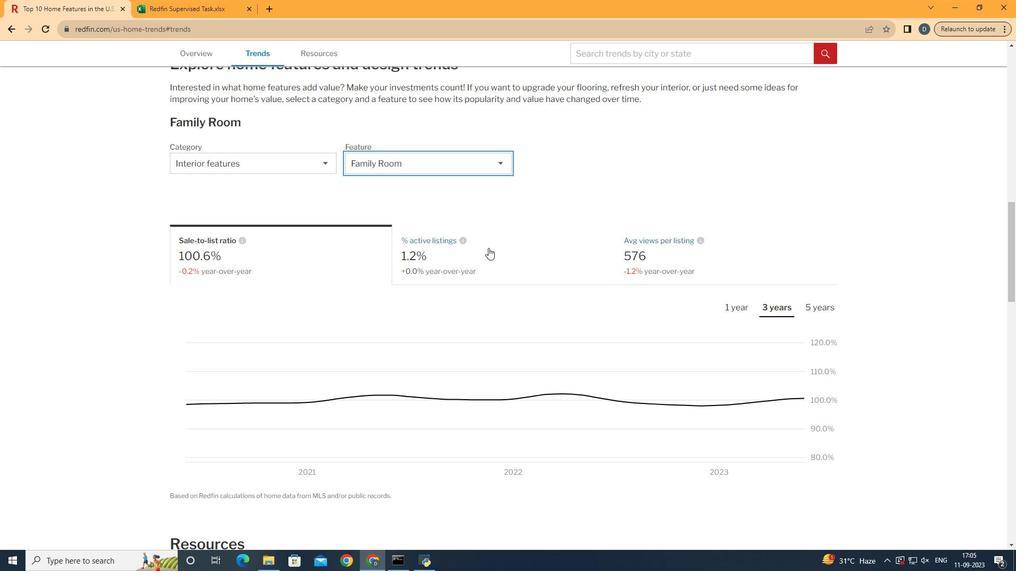 
Action: Mouse moved to (695, 178)
Screenshot: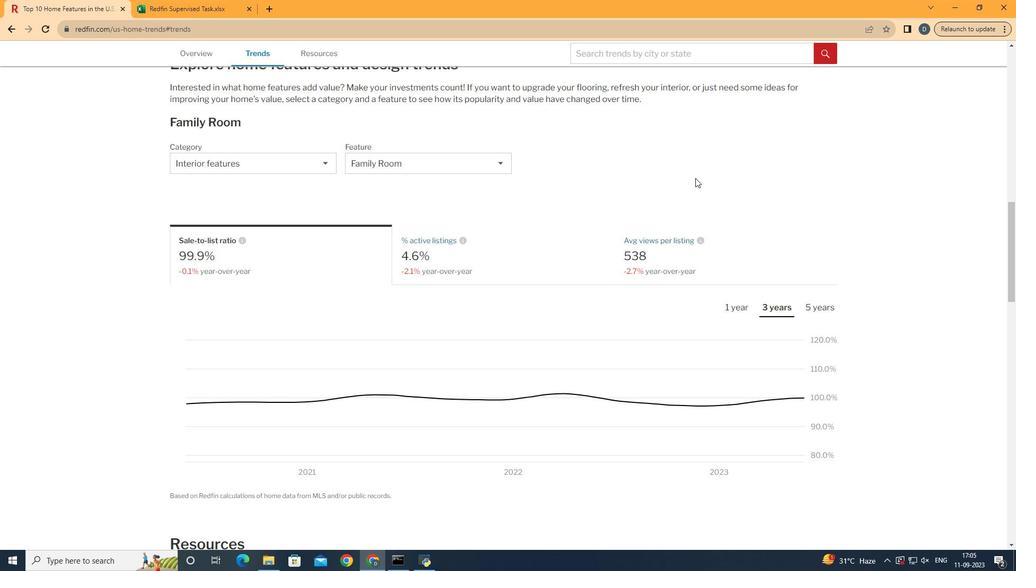 
Action: Mouse pressed left at (695, 178)
Screenshot: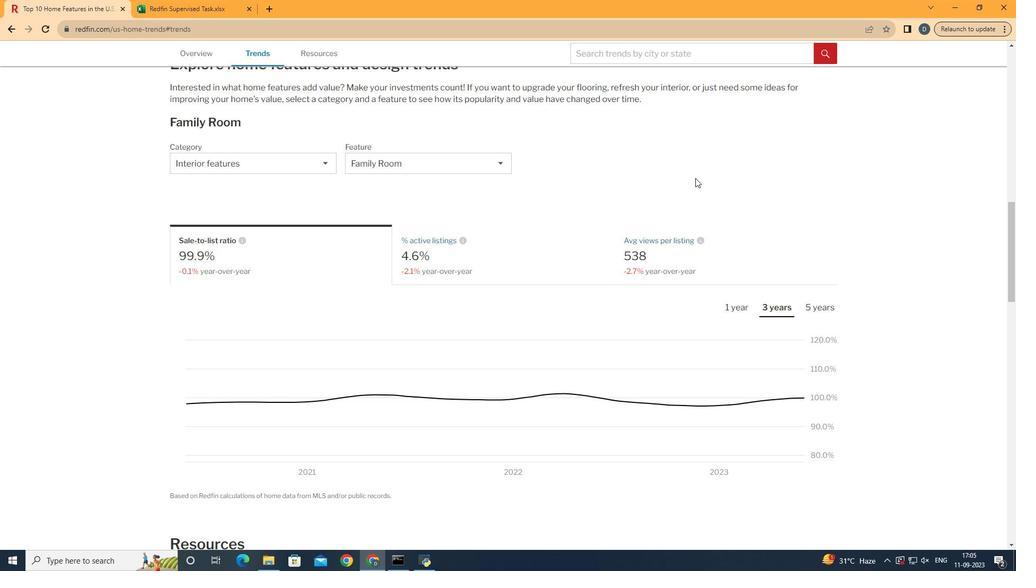 
Action: Mouse moved to (510, 262)
Screenshot: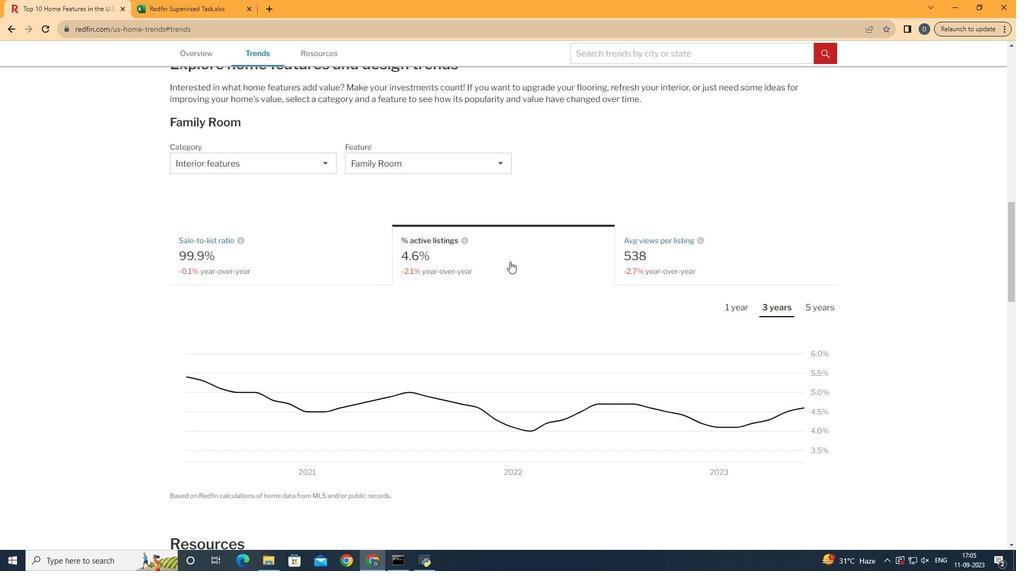 
Action: Mouse pressed left at (510, 262)
Screenshot: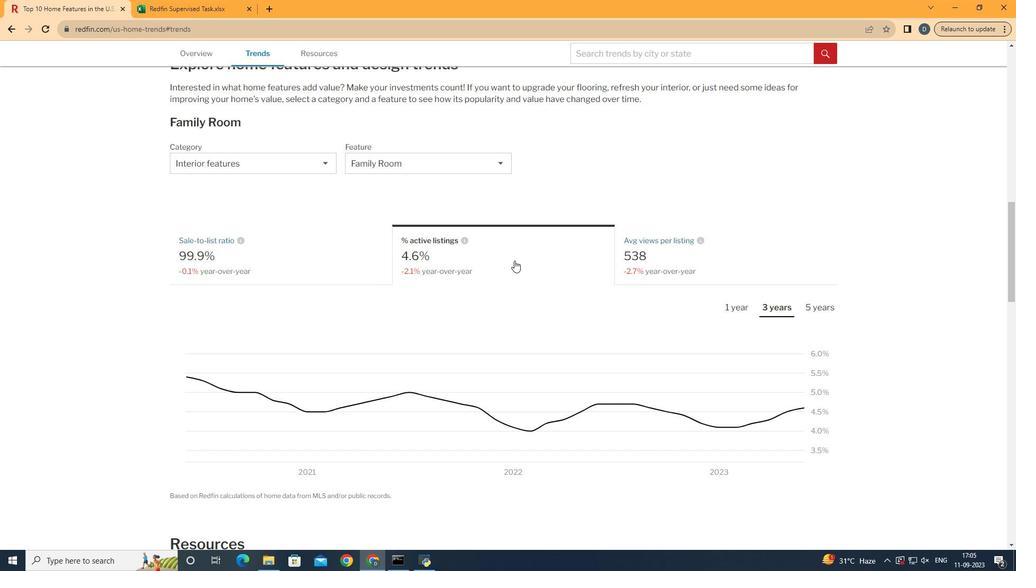 
Action: Mouse moved to (620, 195)
Screenshot: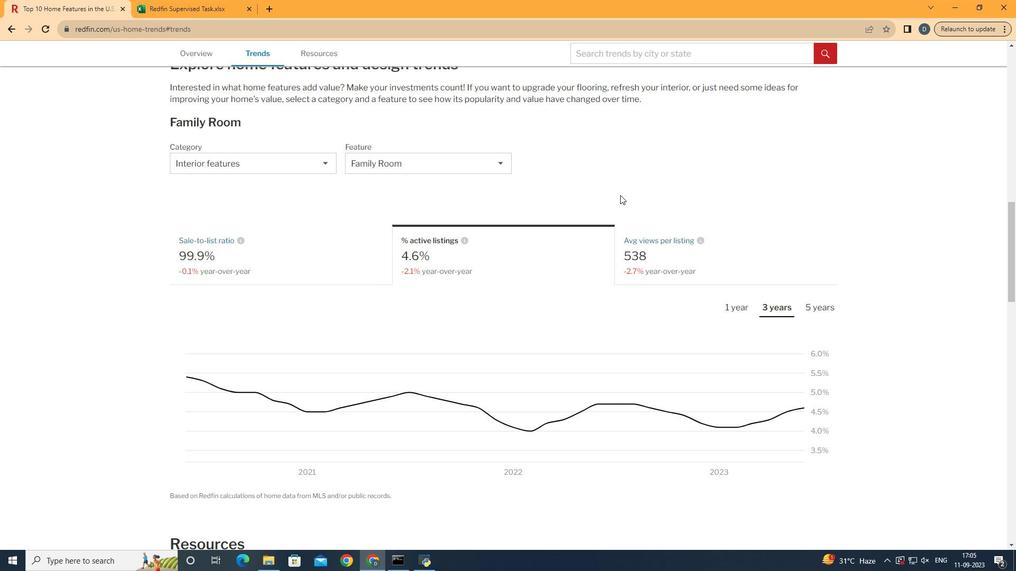 
Action: Mouse scrolled (620, 194) with delta (0, 0)
Screenshot: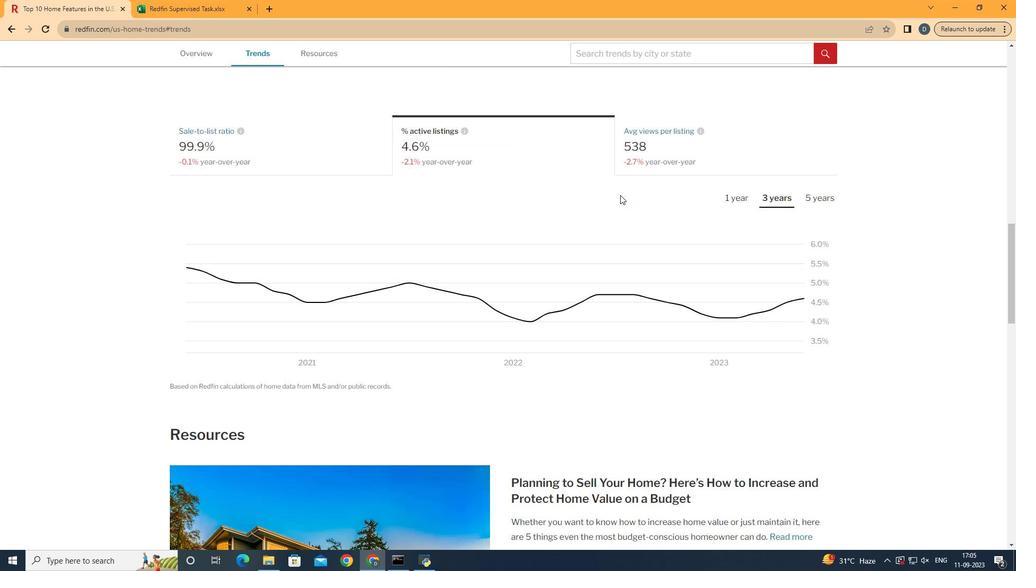 
Action: Mouse scrolled (620, 194) with delta (0, 0)
Screenshot: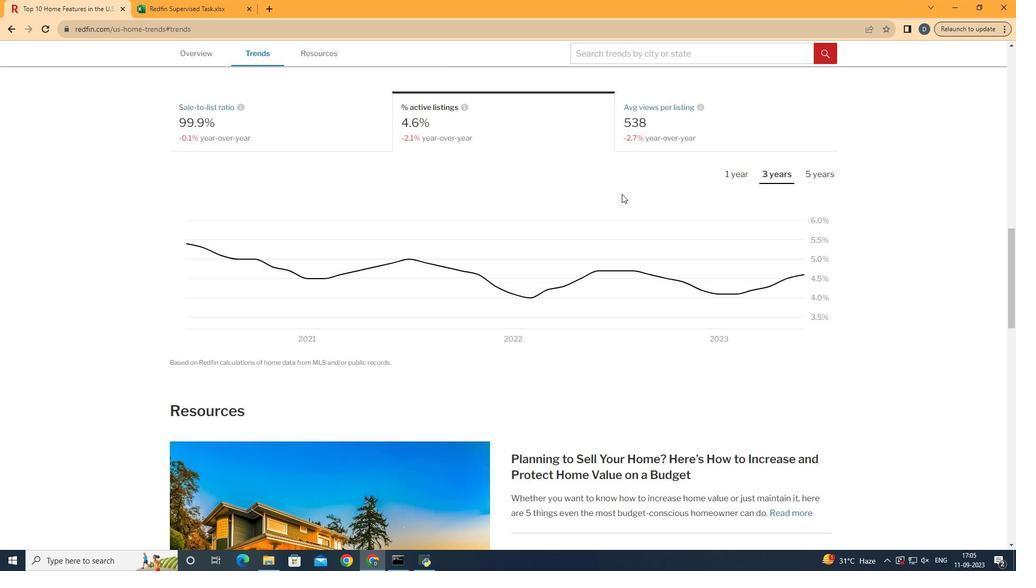 
Action: Mouse scrolled (620, 194) with delta (0, 0)
Screenshot: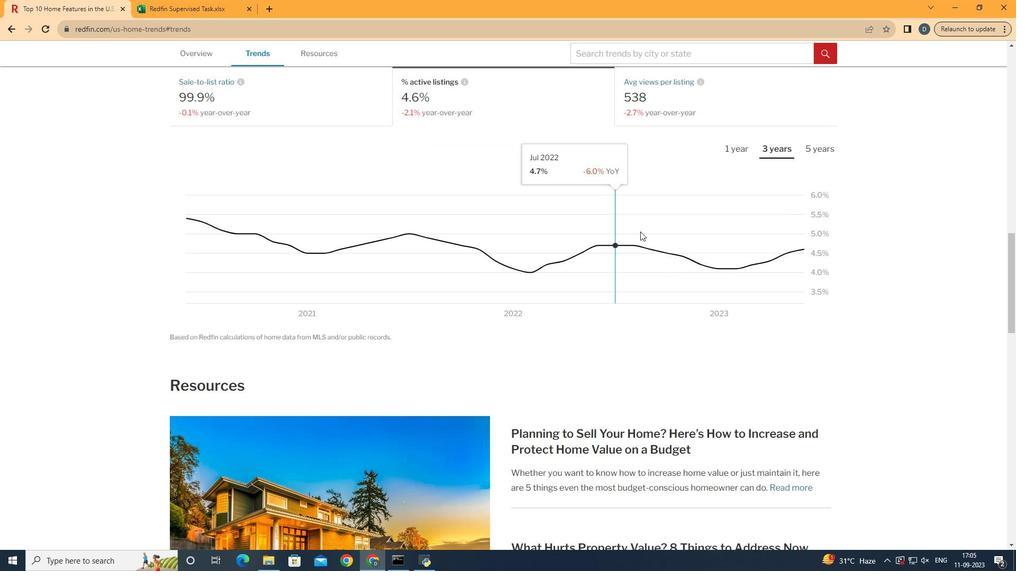 
Action: Mouse moved to (831, 145)
Screenshot: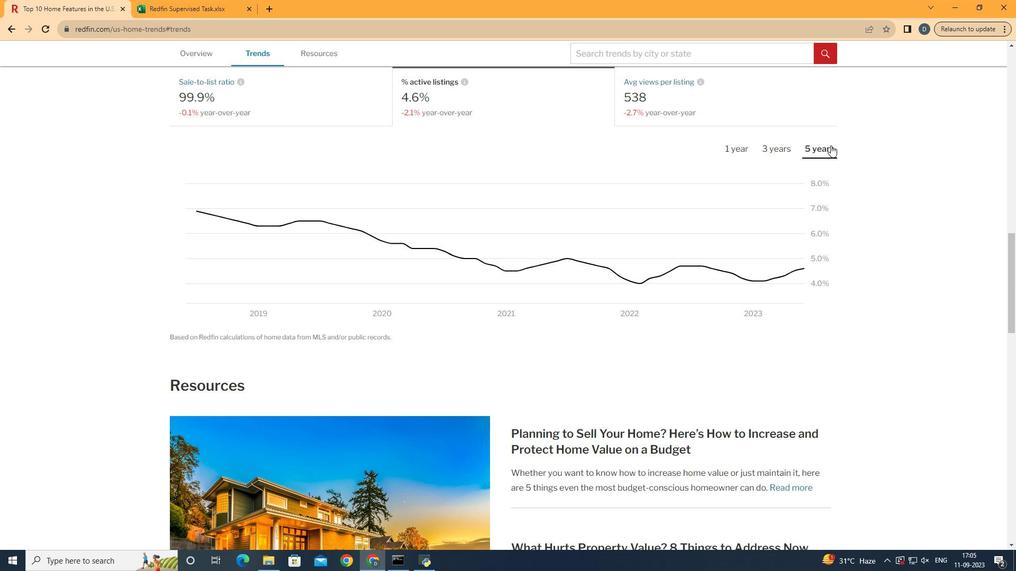 
Action: Mouse pressed left at (831, 145)
Screenshot: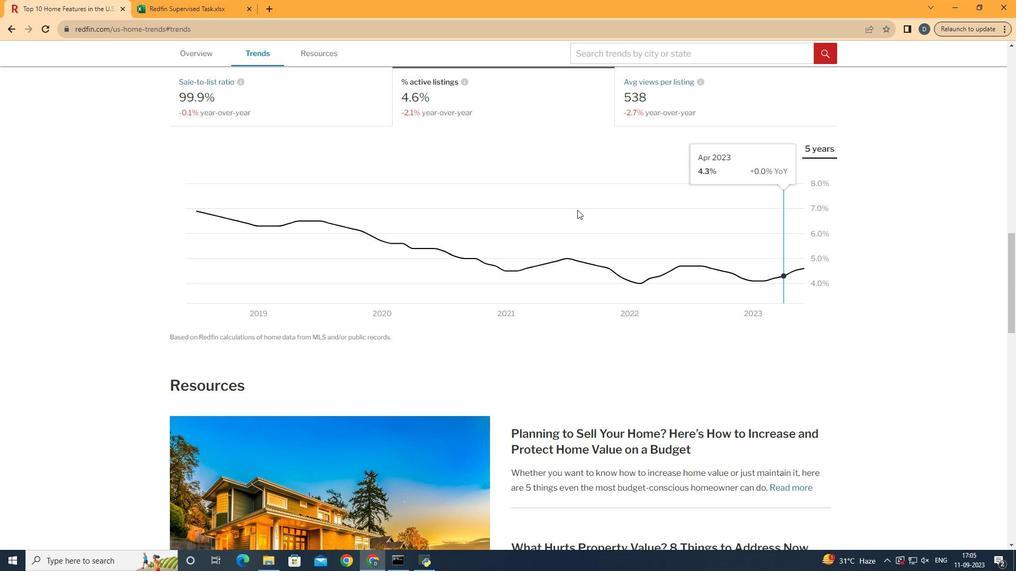 
Action: Mouse moved to (821, 279)
Screenshot: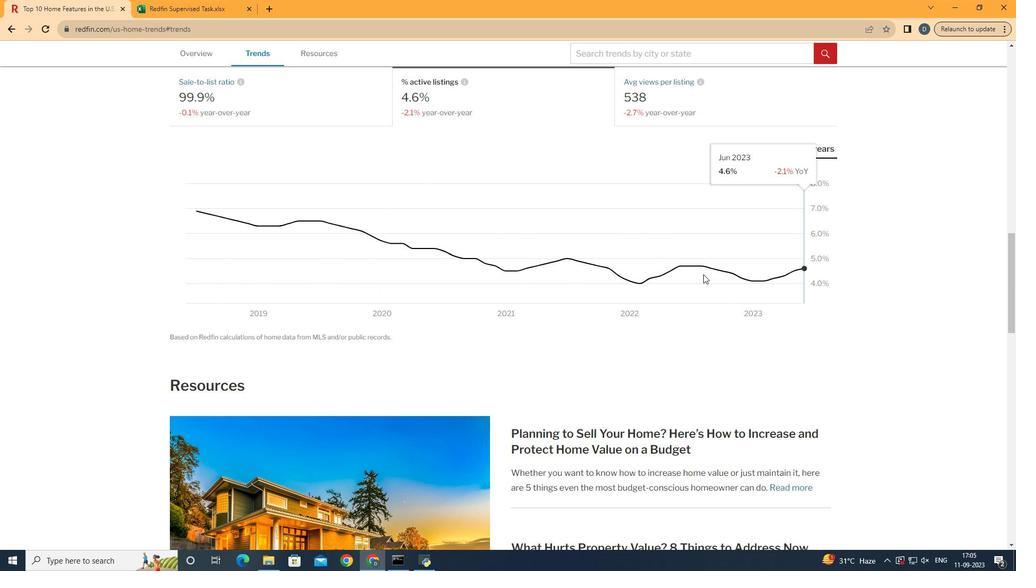 
